 Task: Look for space in 'Aïn el Turk, Algeria from 4th June, 2023 to 15th June, 2023 for 2 adults in price range Rs.10000 to Rs.15000. Place can be entire place with 1  bedroom having 1 bed and 1 bathroom. Property type can be house, flat, hotel. Booking option can be shelf check-in. Required host language is .
Action: Mouse moved to (461, 89)
Screenshot: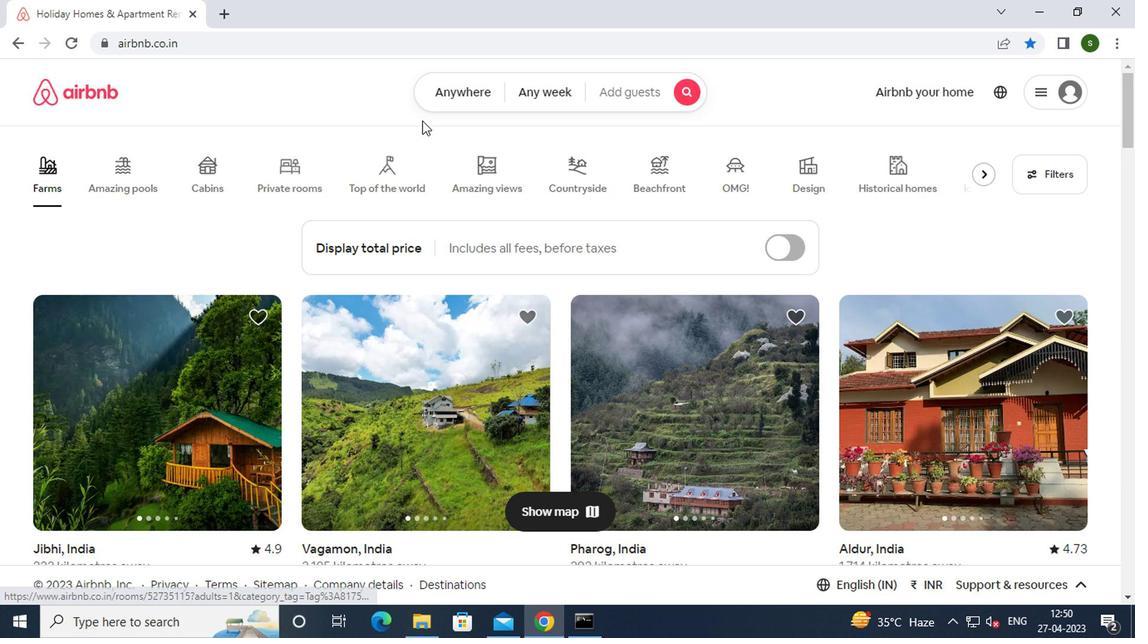 
Action: Mouse pressed left at (461, 89)
Screenshot: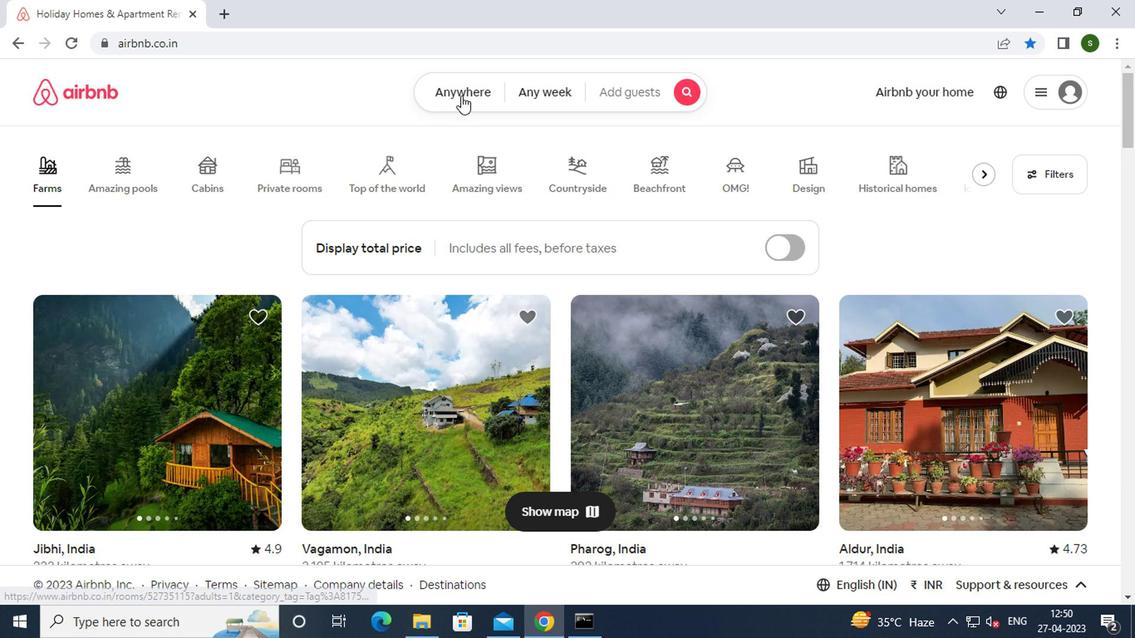 
Action: Mouse moved to (348, 167)
Screenshot: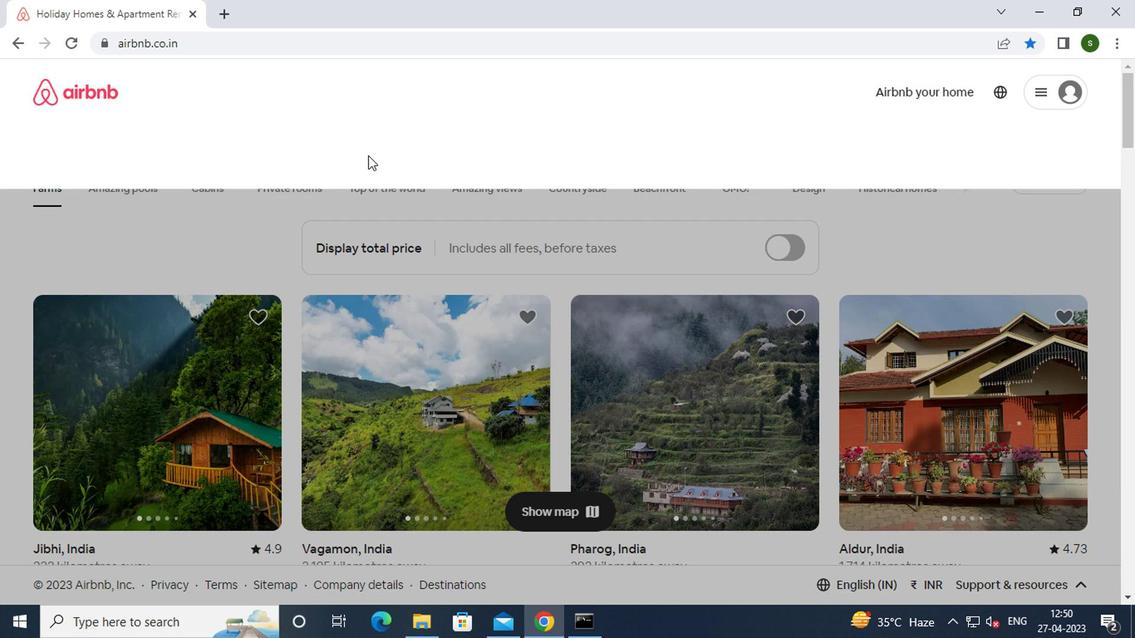 
Action: Mouse pressed left at (348, 167)
Screenshot: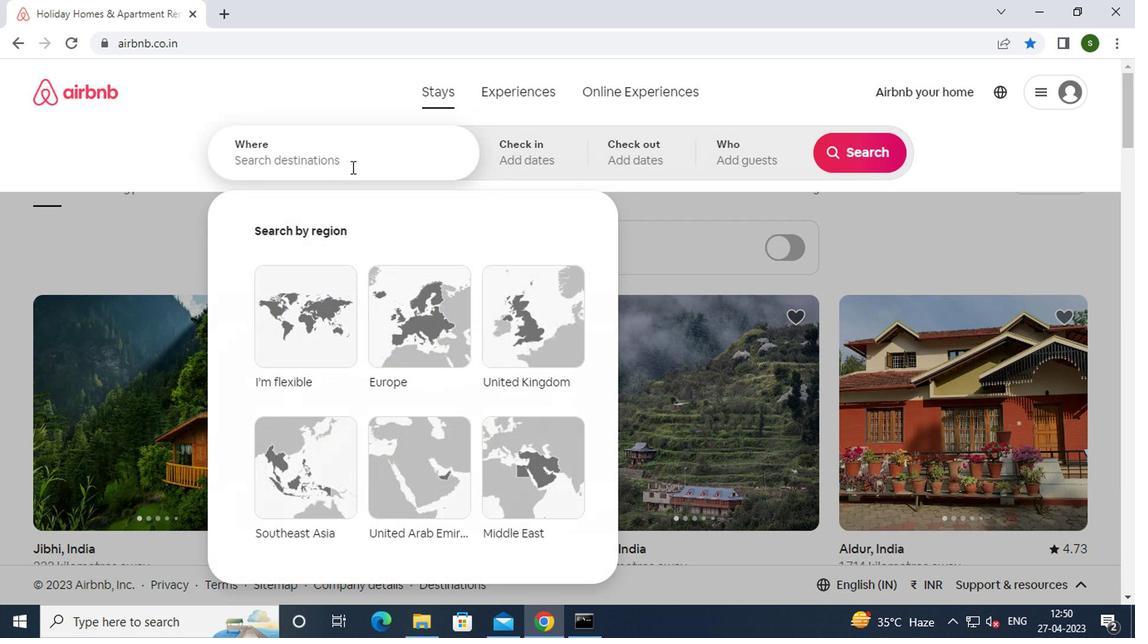 
Action: Key pressed <Key.caps_lock>a<Key.caps_lock>in<Key.space>el<Key.space><Key.caps_lock>t<Key.caps_lock>urk,<Key.space><Key.caps_lock>a<Key.caps_lock>lgeria<Key.enter>
Screenshot: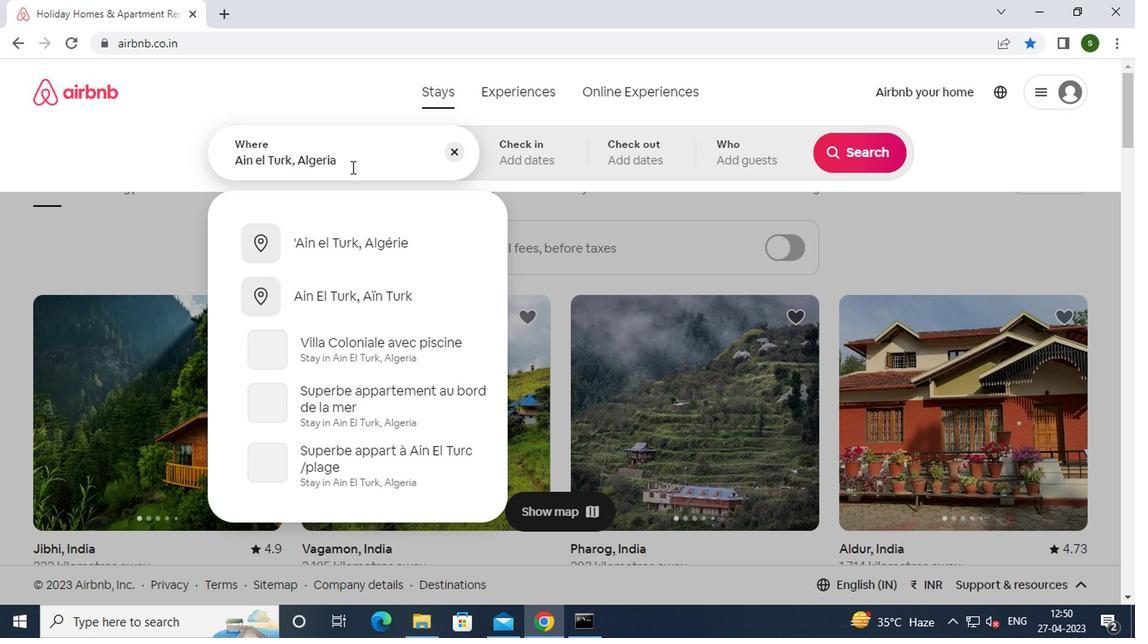 
Action: Mouse moved to (851, 281)
Screenshot: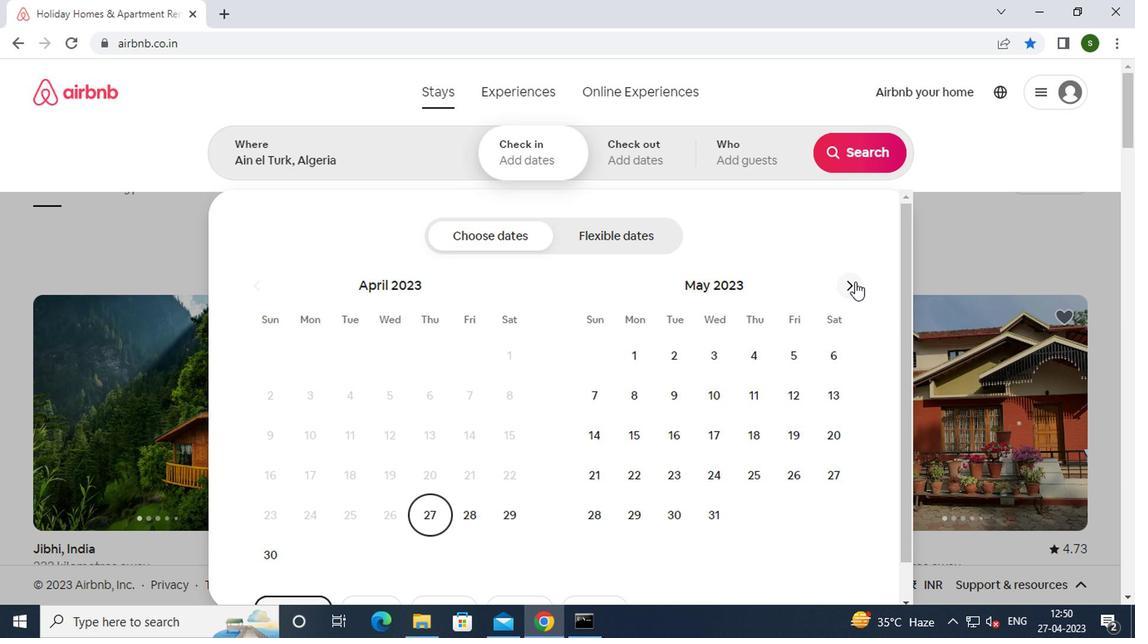 
Action: Mouse pressed left at (851, 281)
Screenshot: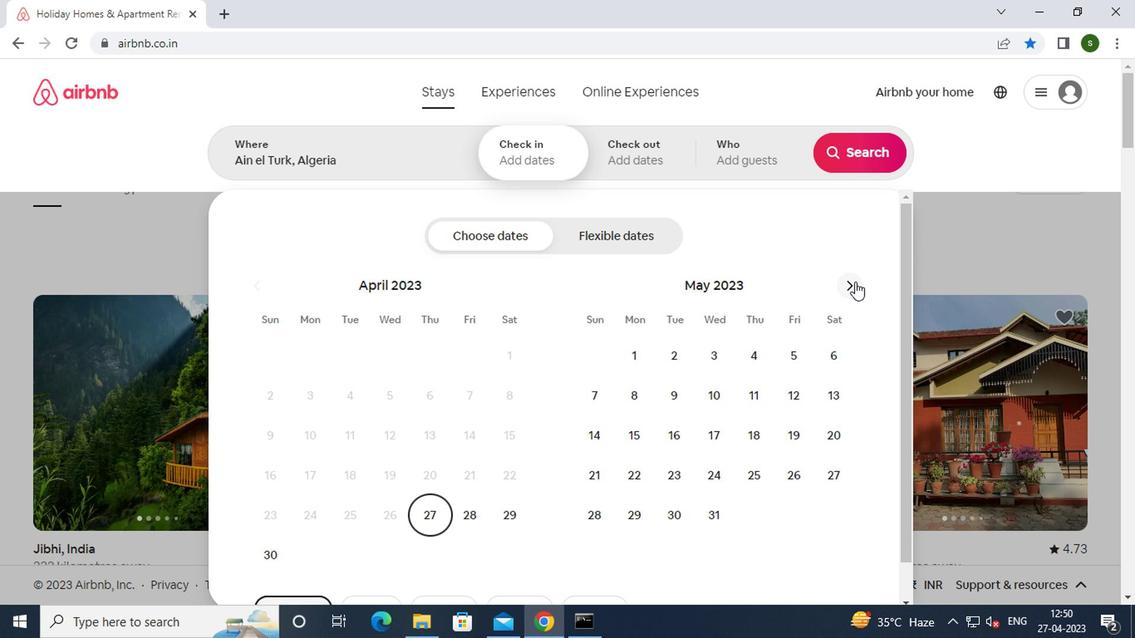 
Action: Mouse moved to (599, 390)
Screenshot: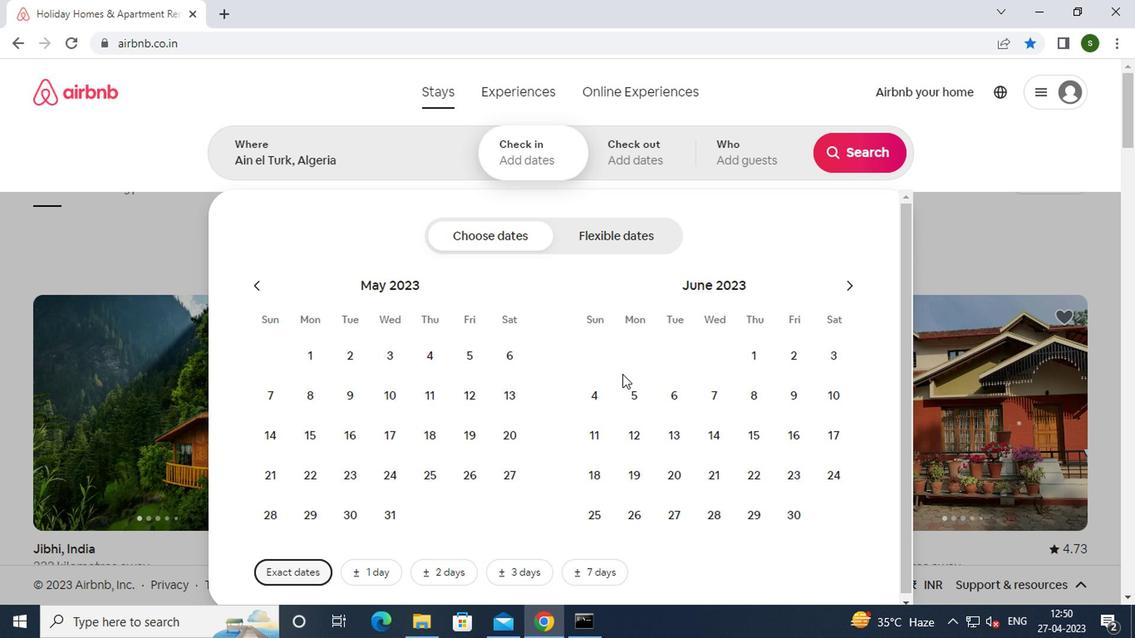 
Action: Mouse pressed left at (599, 390)
Screenshot: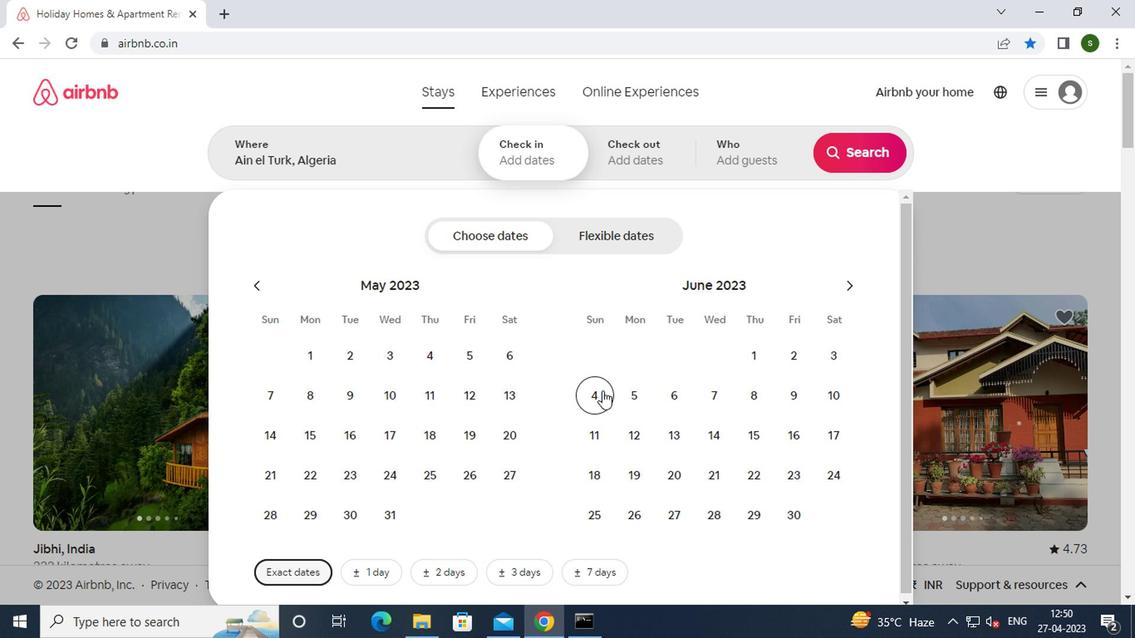 
Action: Mouse moved to (735, 436)
Screenshot: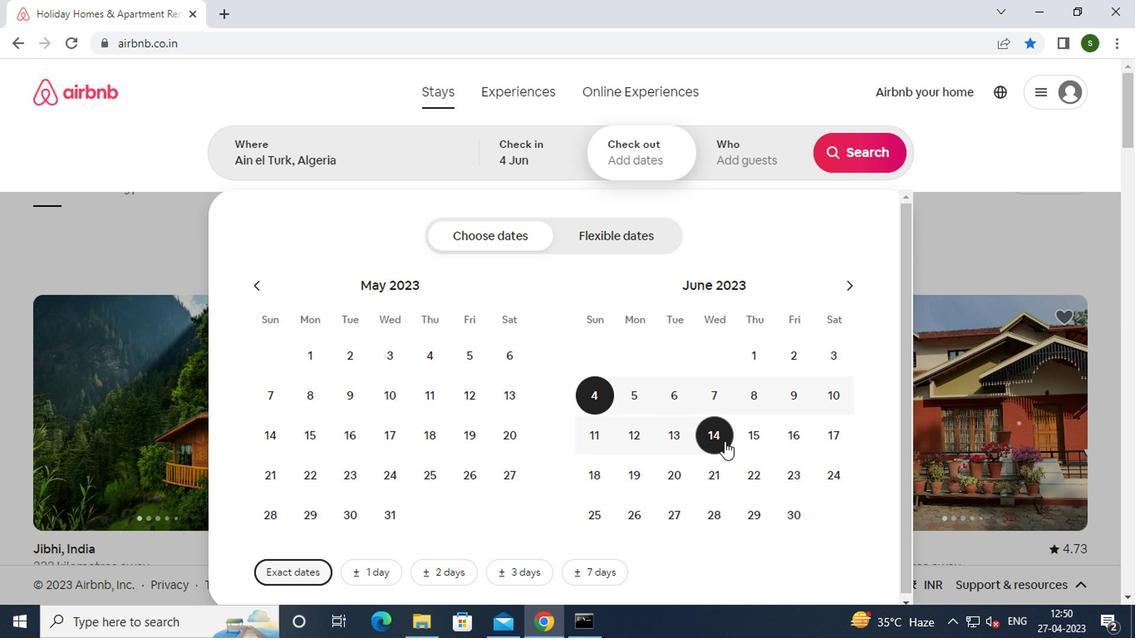 
Action: Mouse pressed left at (735, 436)
Screenshot: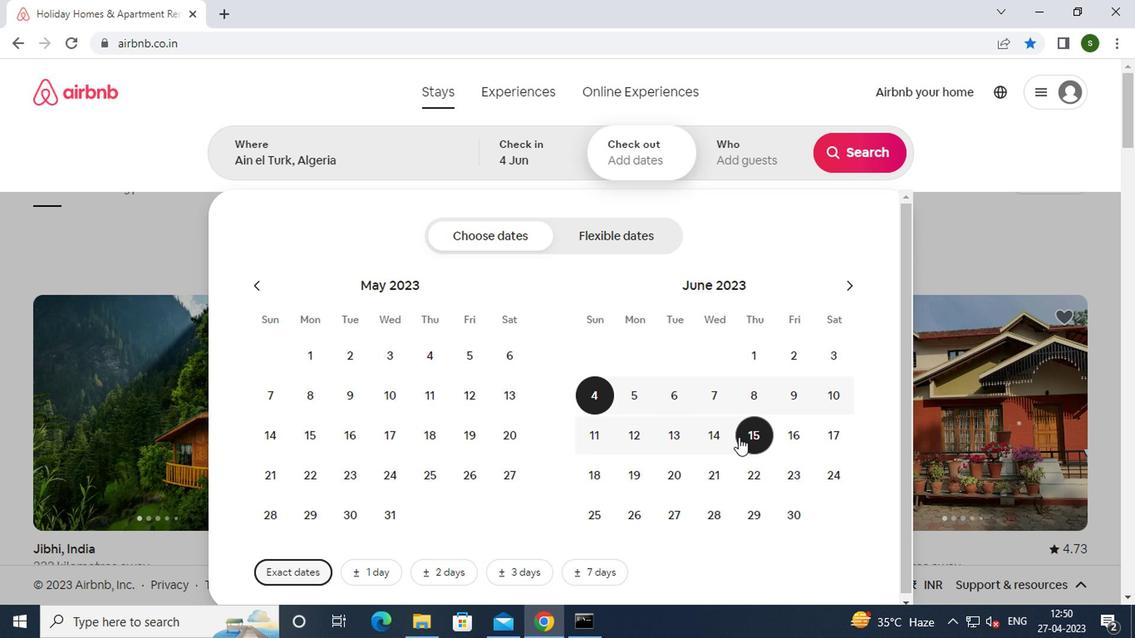 
Action: Mouse moved to (765, 157)
Screenshot: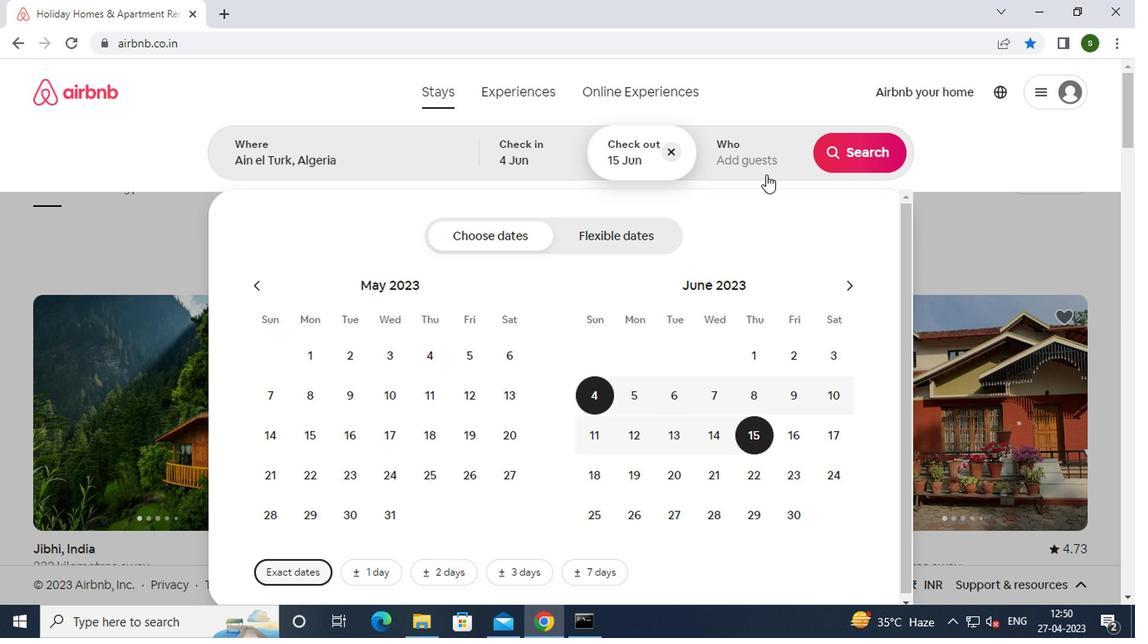 
Action: Mouse pressed left at (765, 157)
Screenshot: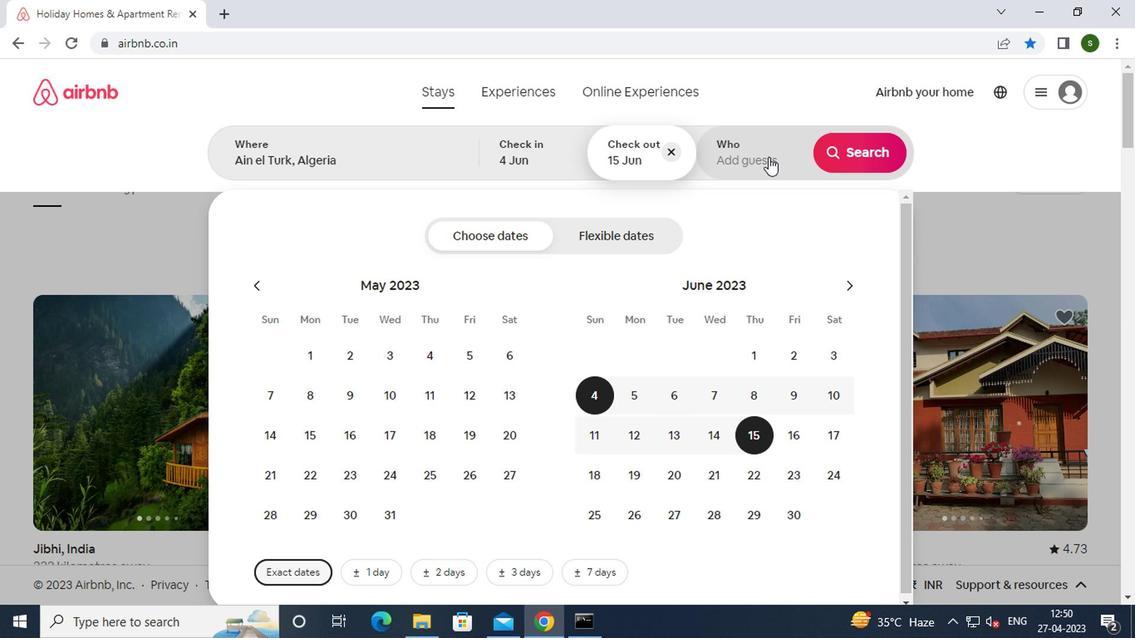 
Action: Mouse moved to (860, 239)
Screenshot: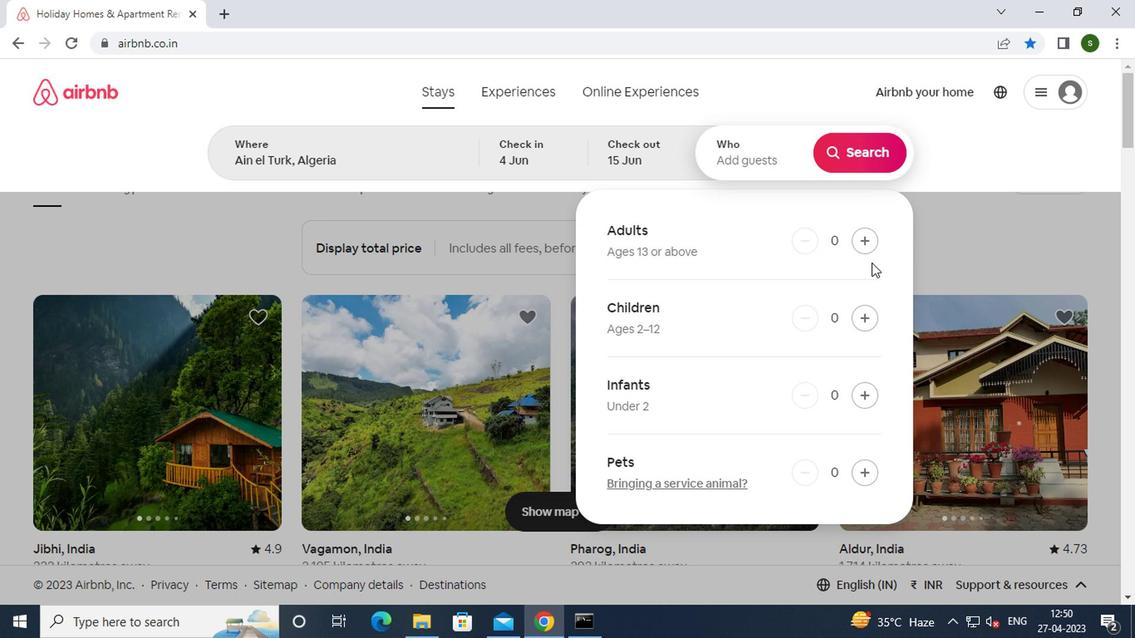 
Action: Mouse pressed left at (860, 239)
Screenshot: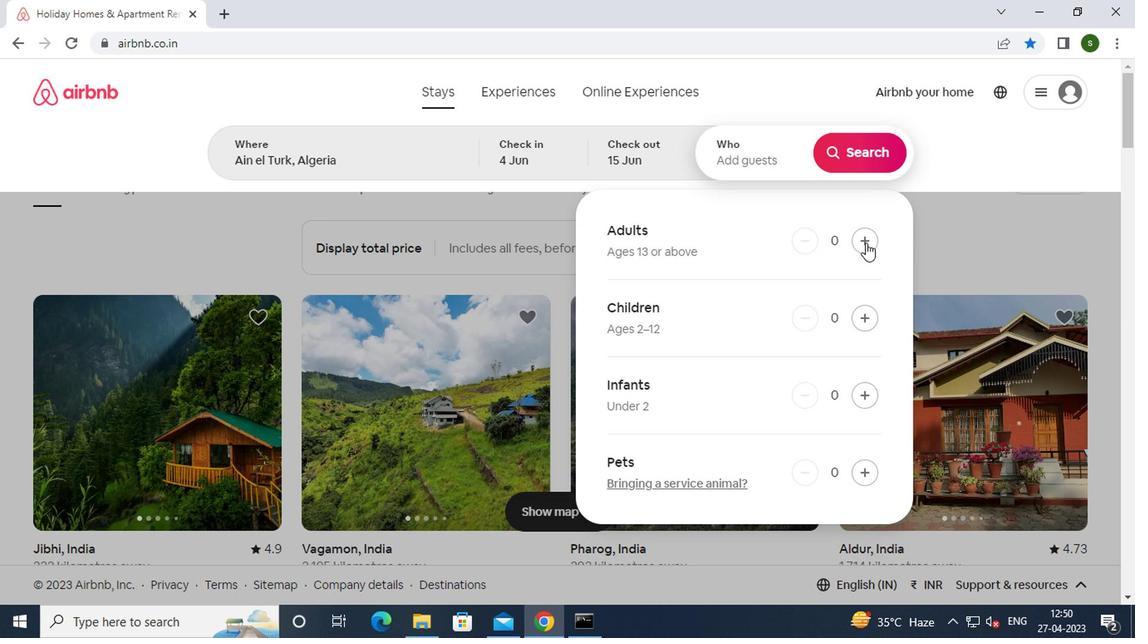 
Action: Mouse pressed left at (860, 239)
Screenshot: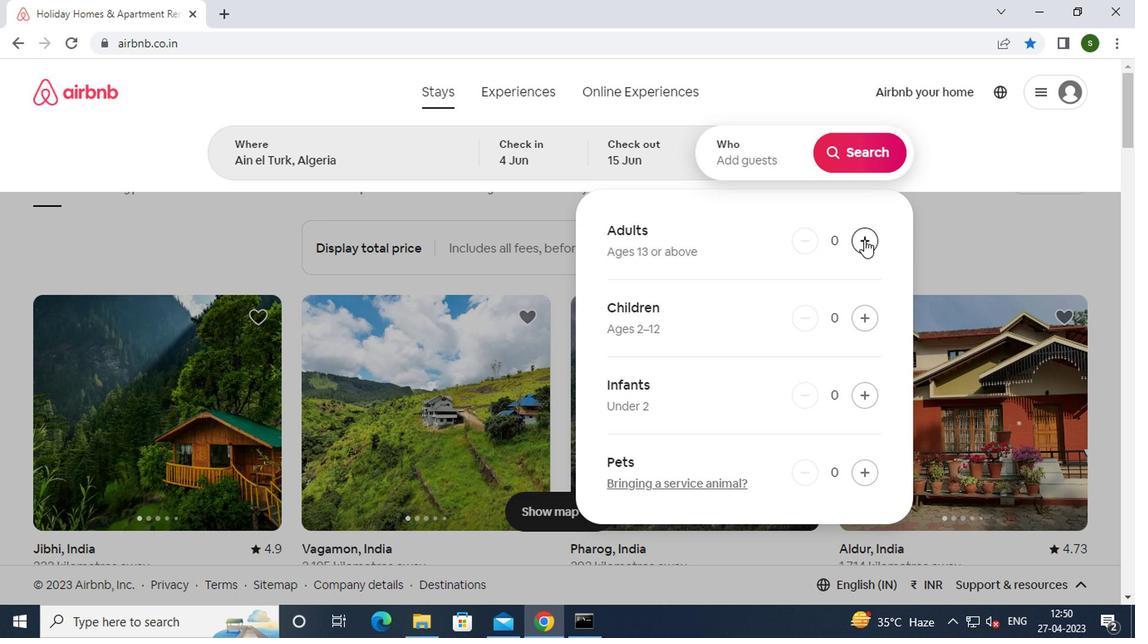 
Action: Mouse moved to (850, 157)
Screenshot: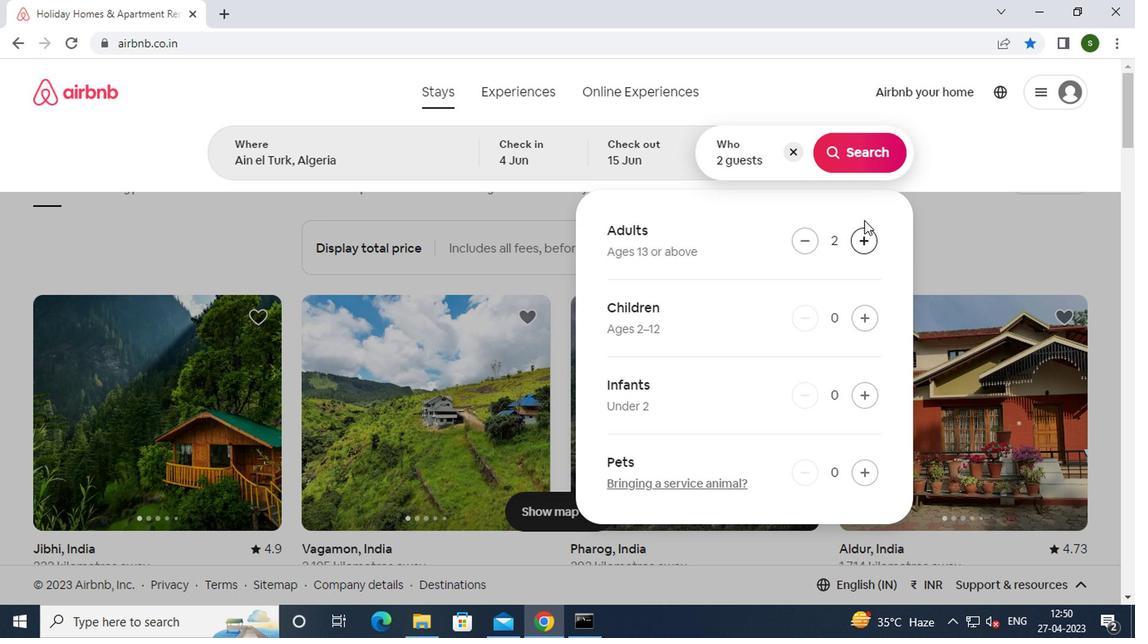 
Action: Mouse pressed left at (850, 157)
Screenshot: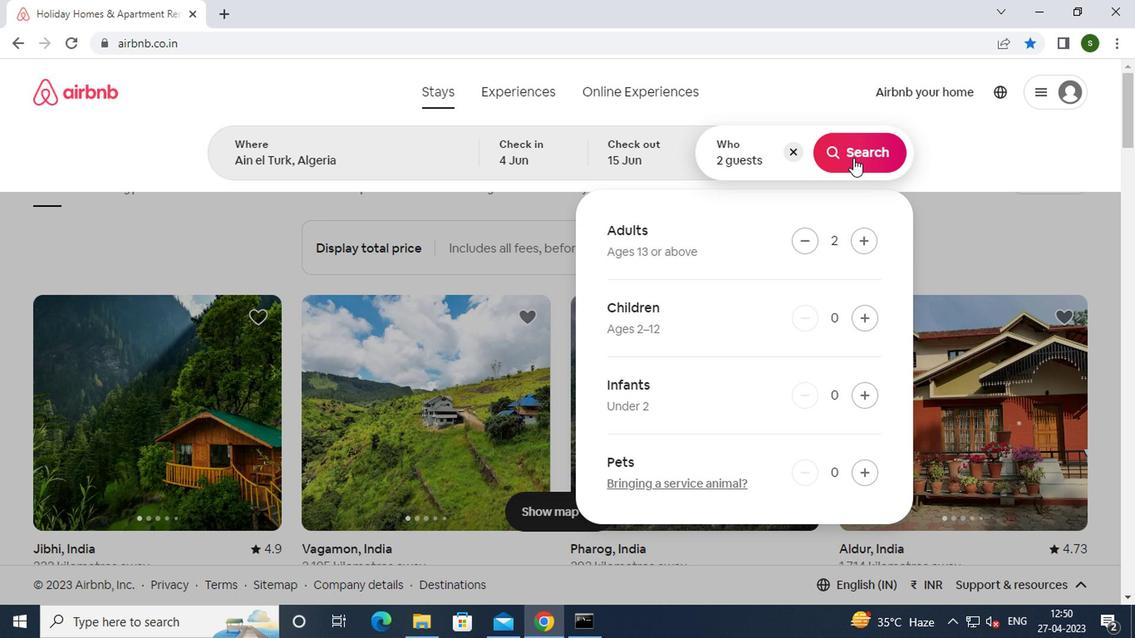 
Action: Mouse moved to (1038, 148)
Screenshot: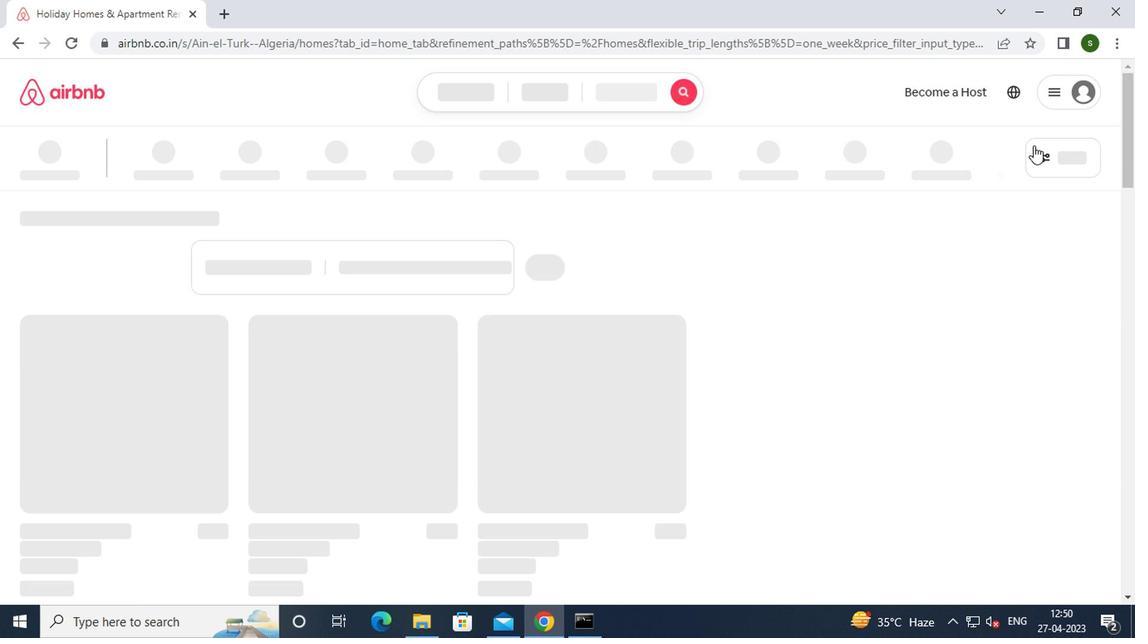 
Action: Mouse pressed left at (1038, 148)
Screenshot: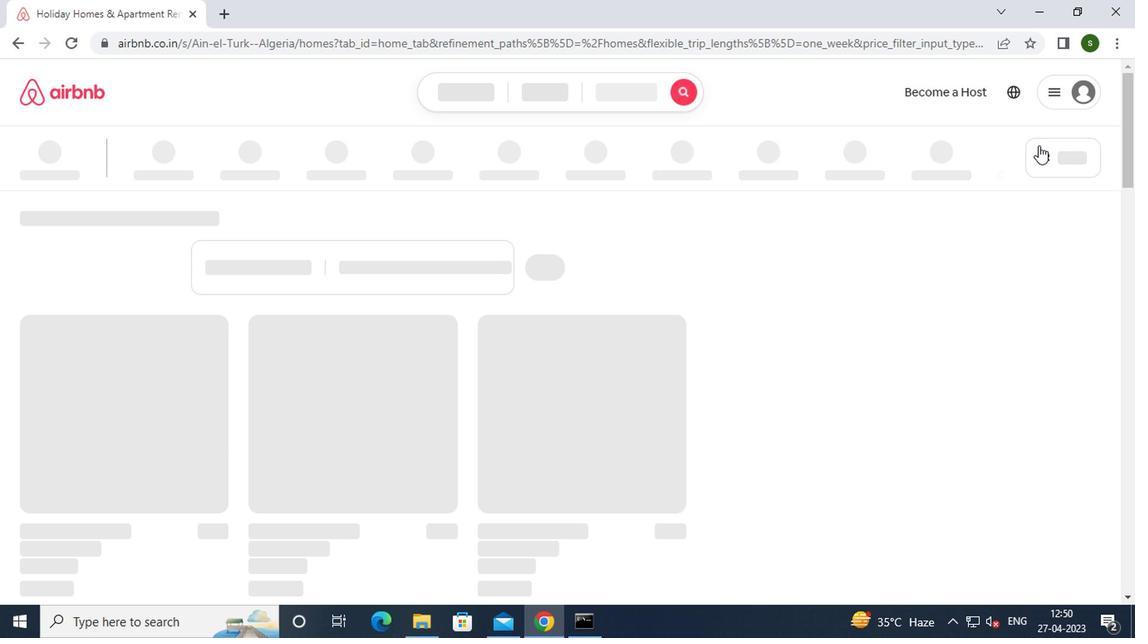 
Action: Mouse moved to (1053, 153)
Screenshot: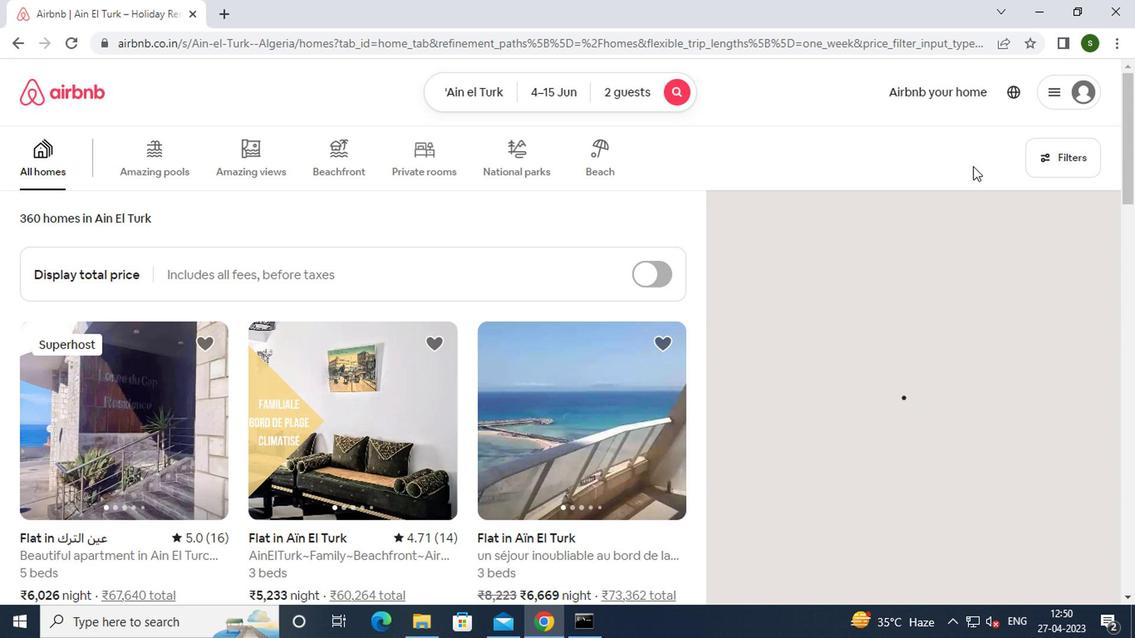 
Action: Mouse pressed left at (1053, 153)
Screenshot: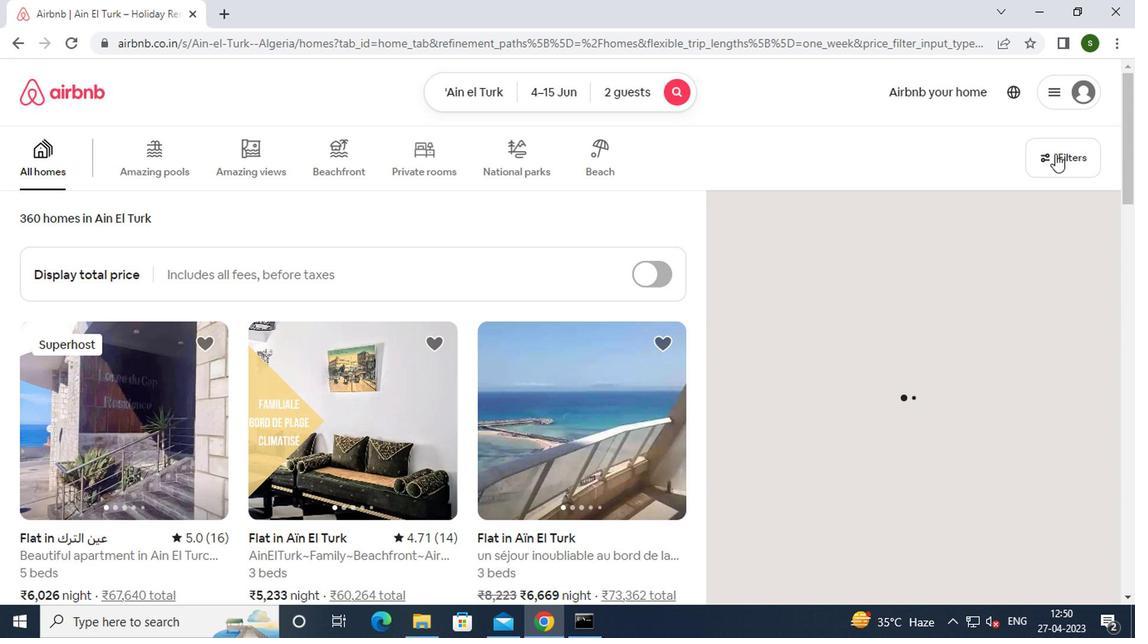 
Action: Mouse moved to (440, 355)
Screenshot: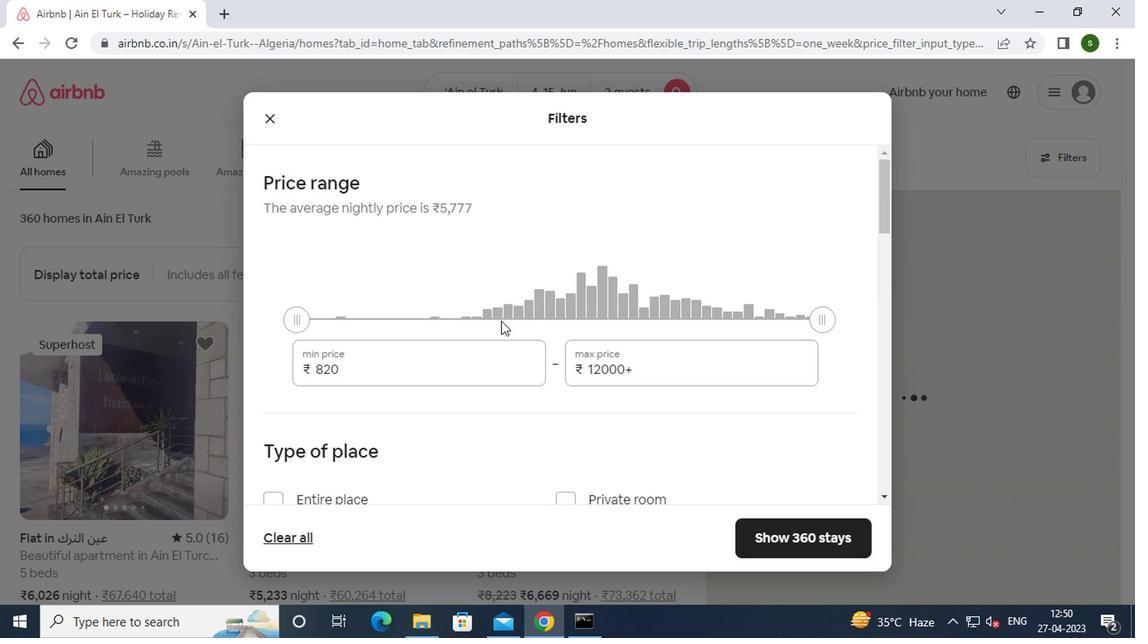
Action: Mouse pressed left at (440, 355)
Screenshot: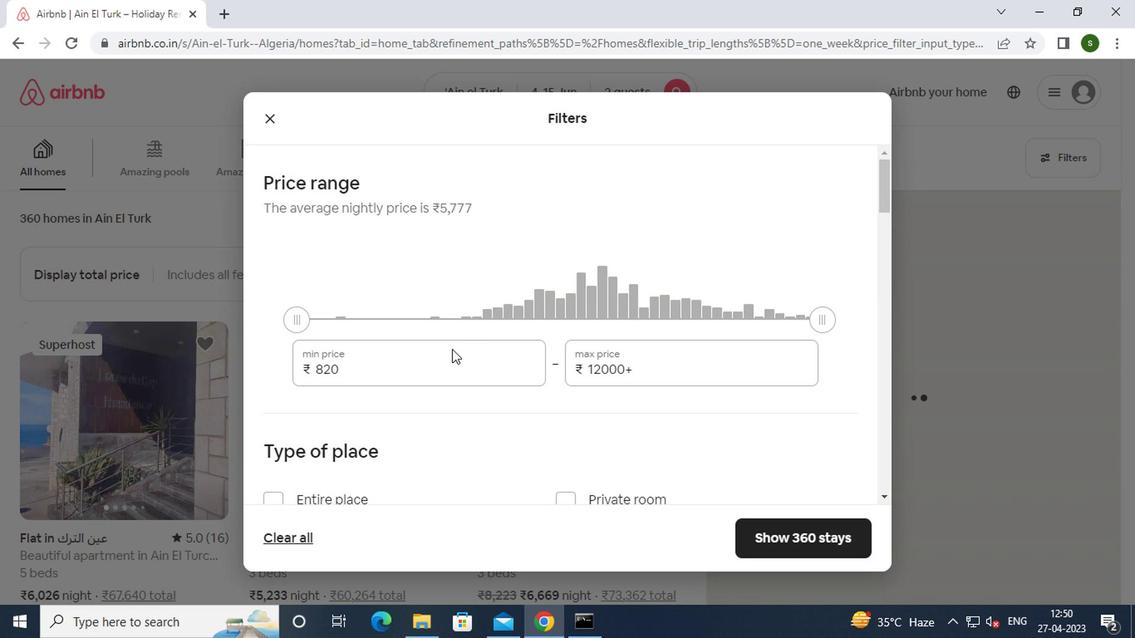 
Action: Key pressed <Key.backspace><Key.backspace><Key.backspace><Key.backspace>10000
Screenshot: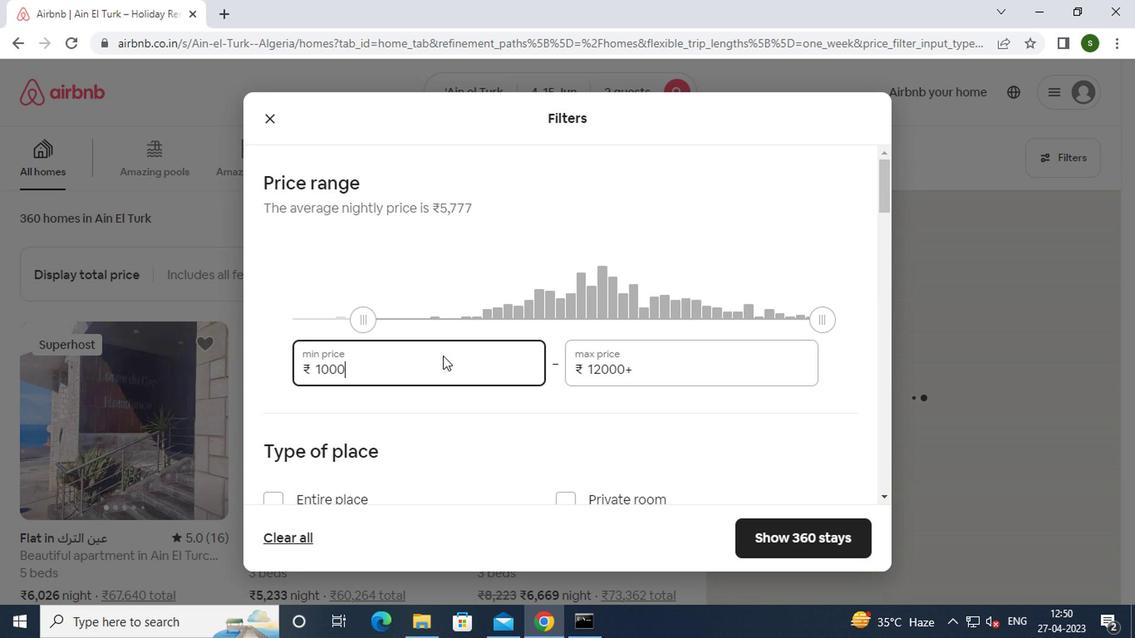 
Action: Mouse moved to (621, 365)
Screenshot: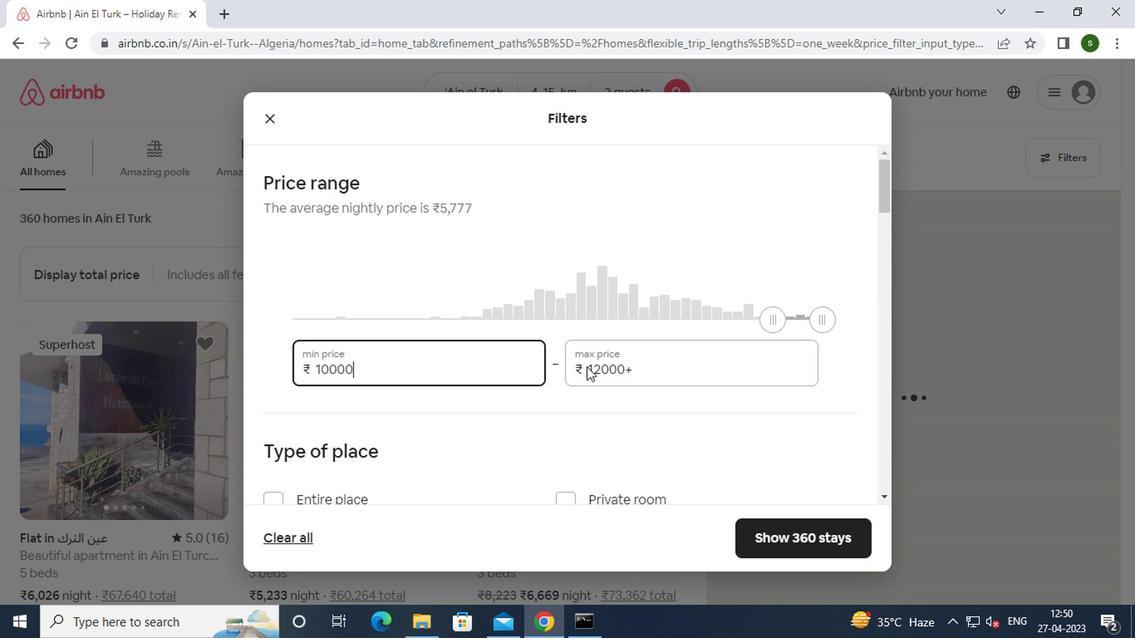 
Action: Mouse pressed left at (621, 365)
Screenshot: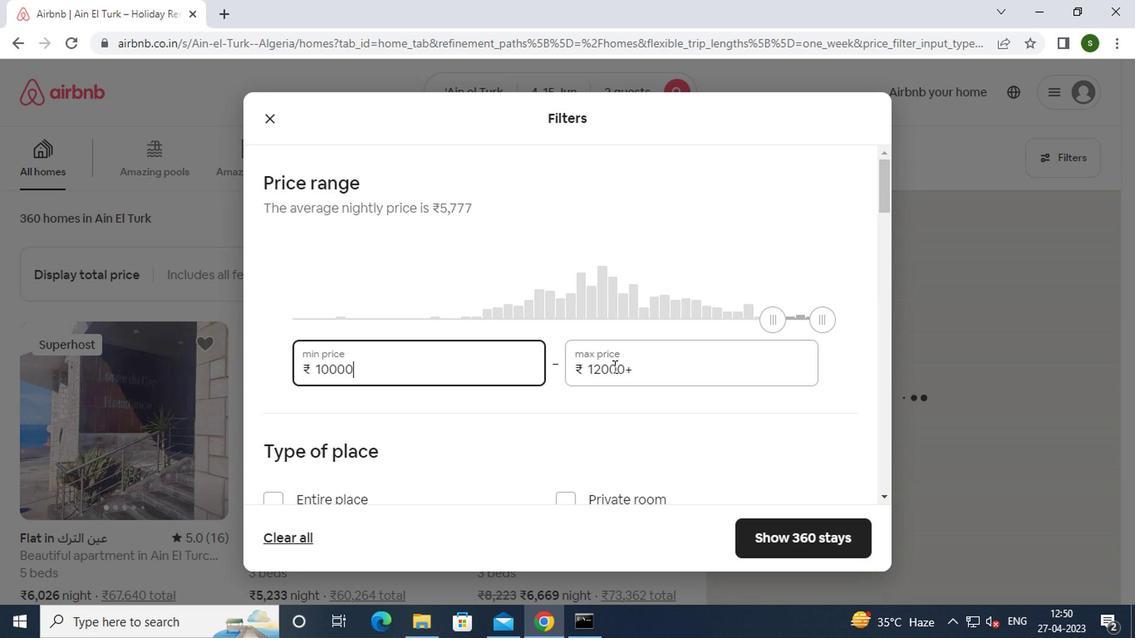 
Action: Mouse moved to (661, 367)
Screenshot: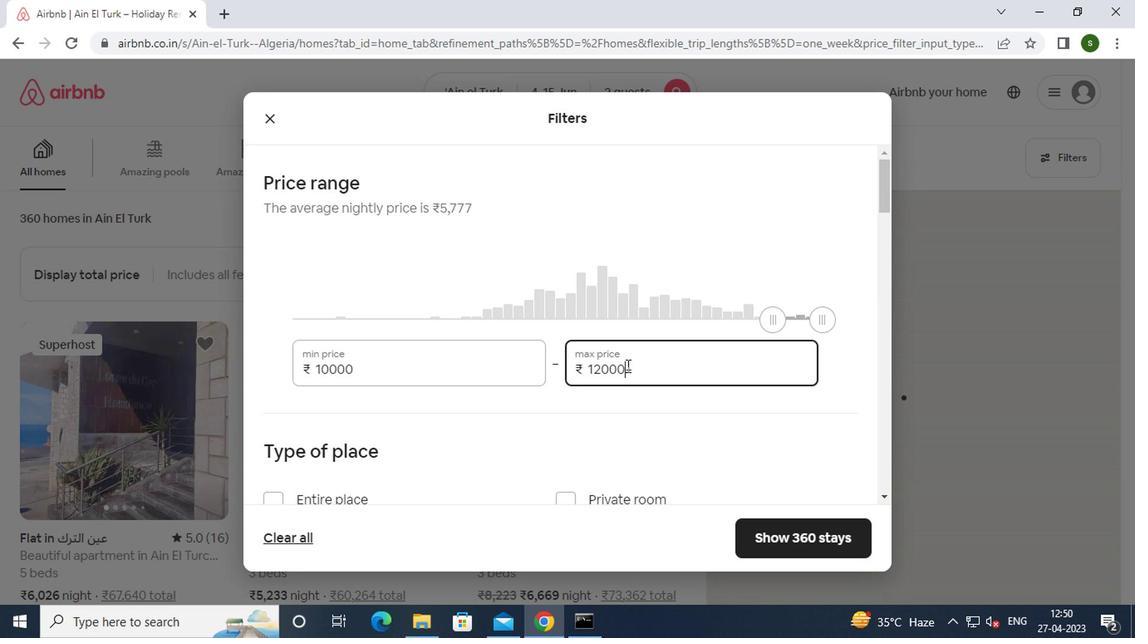 
Action: Mouse pressed left at (661, 367)
Screenshot: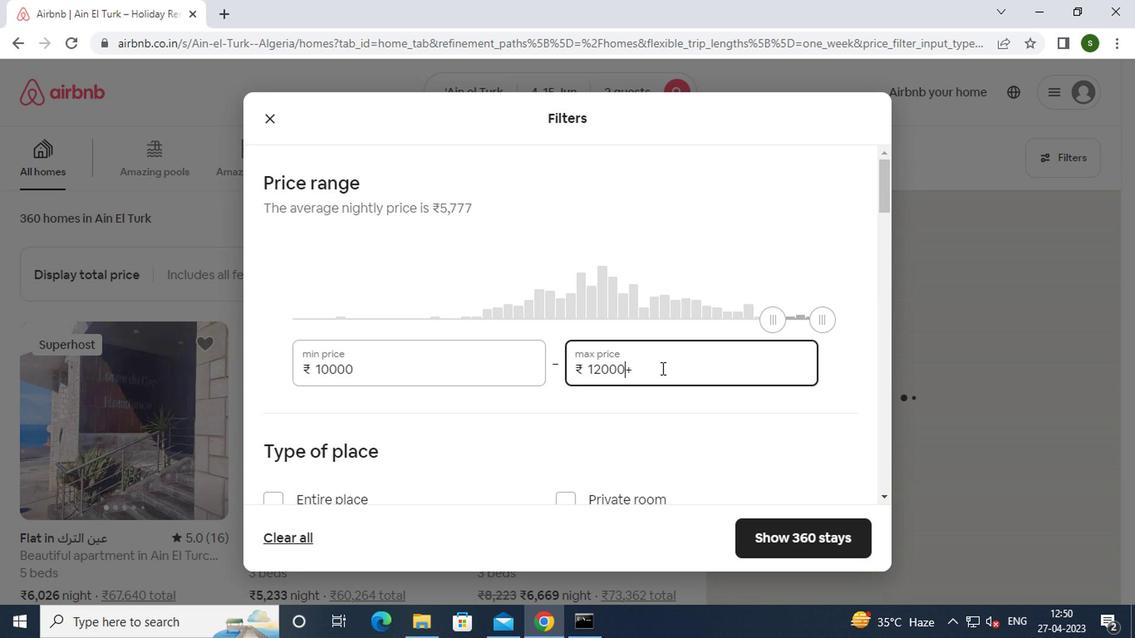 
Action: Key pressed <Key.backspace><Key.backspace><Key.backspace><Key.backspace><Key.backspace><Key.backspace><Key.backspace><Key.backspace><Key.backspace><Key.backspace><Key.backspace>15000
Screenshot: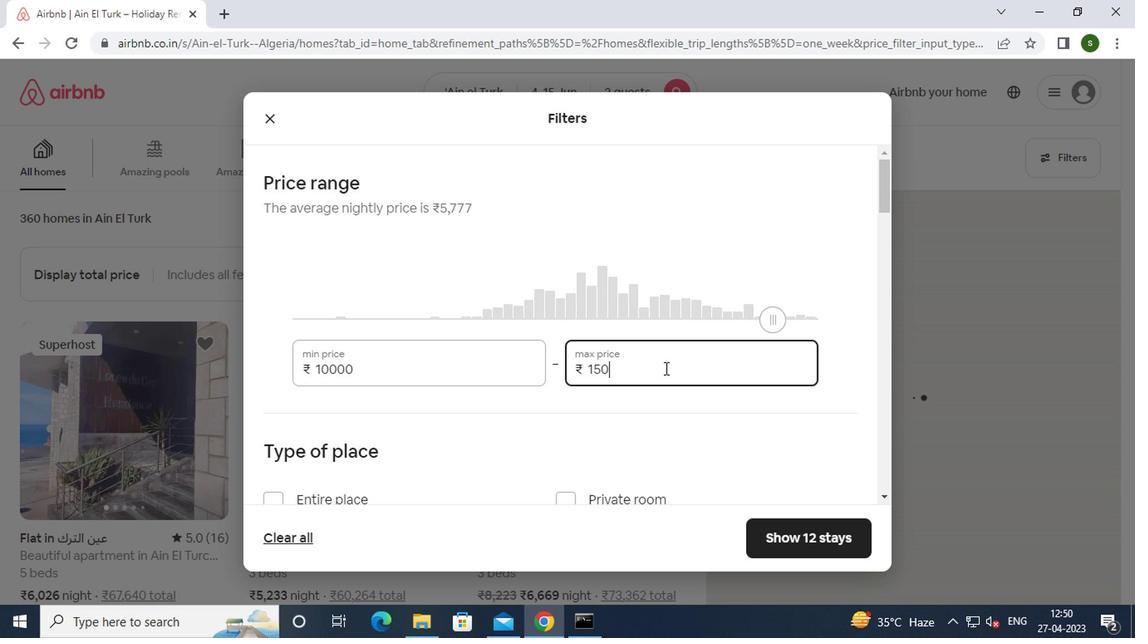 
Action: Mouse moved to (496, 326)
Screenshot: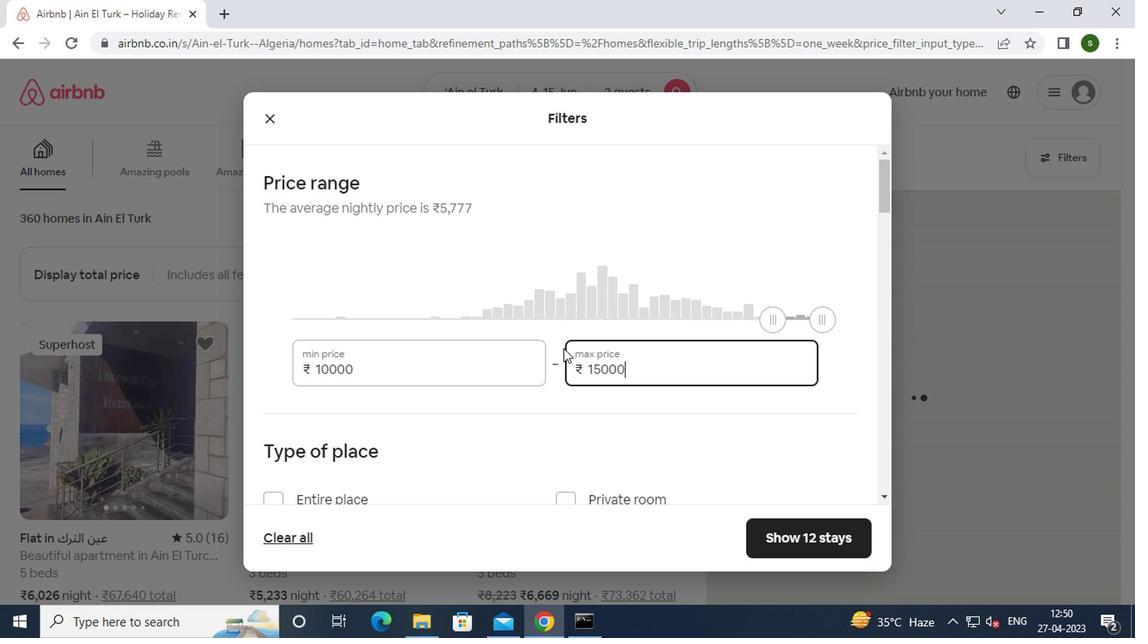 
Action: Mouse scrolled (496, 325) with delta (0, 0)
Screenshot: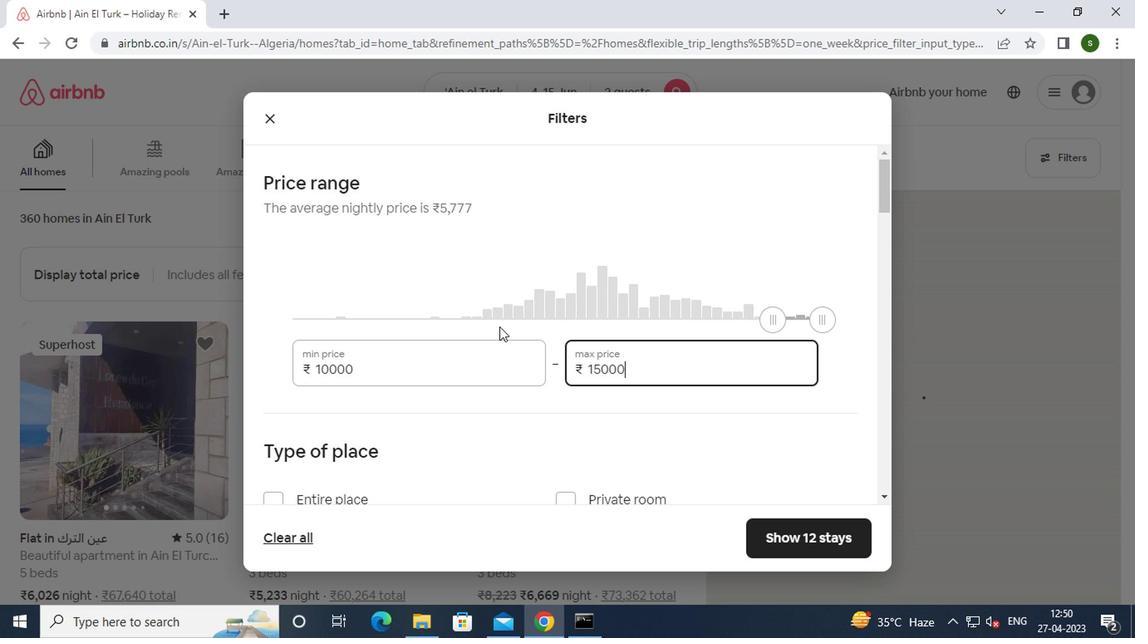 
Action: Mouse moved to (494, 326)
Screenshot: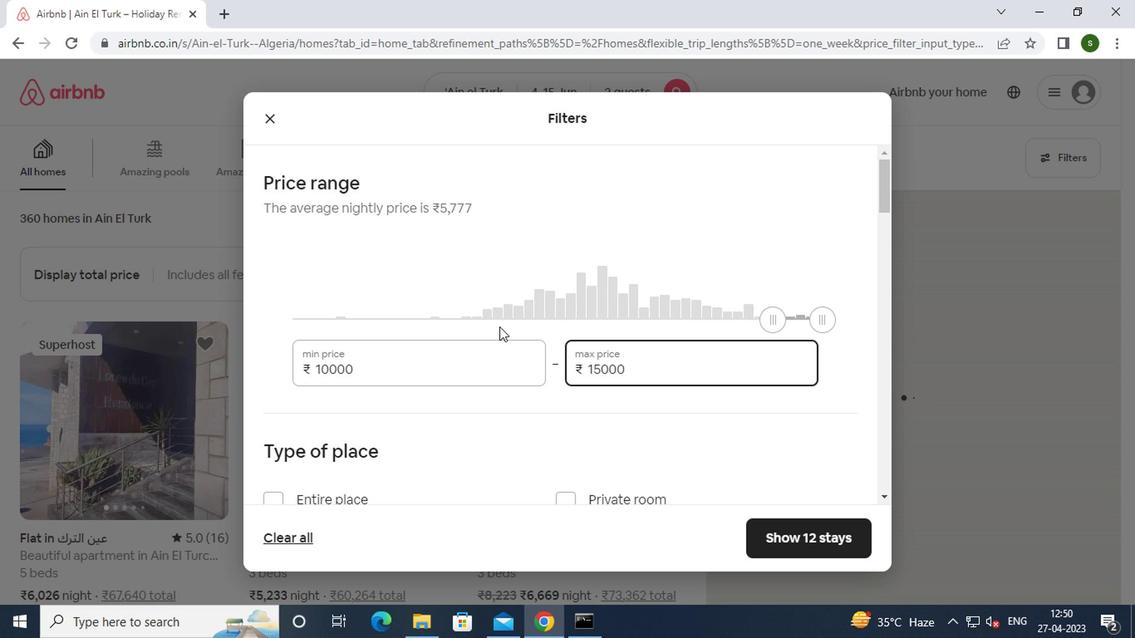 
Action: Mouse scrolled (494, 325) with delta (0, 0)
Screenshot: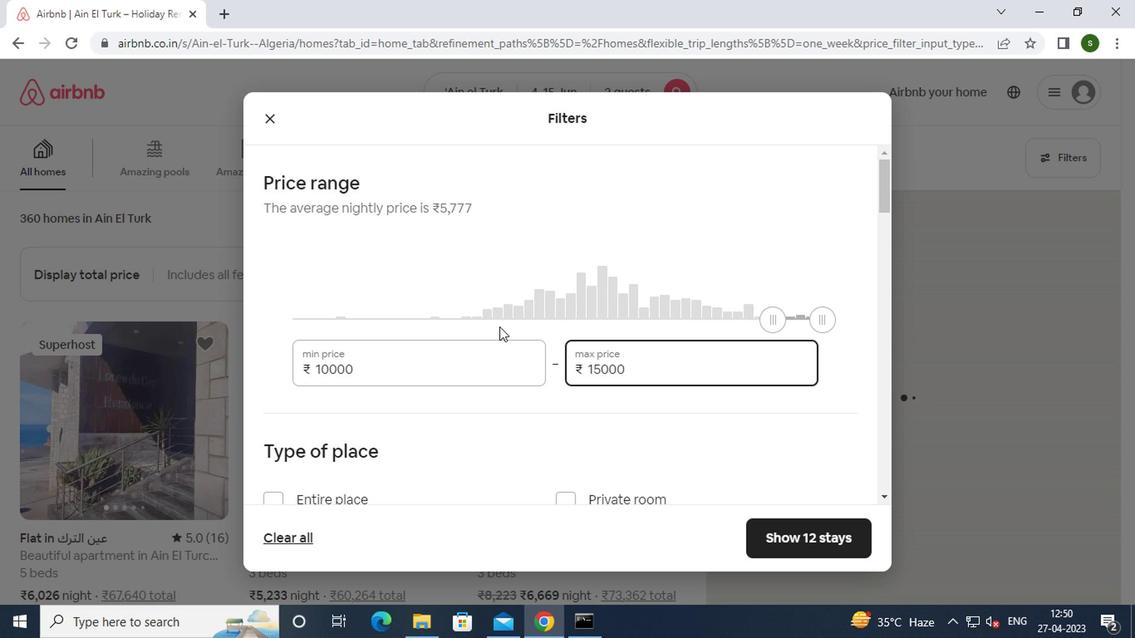 
Action: Mouse scrolled (494, 325) with delta (0, 0)
Screenshot: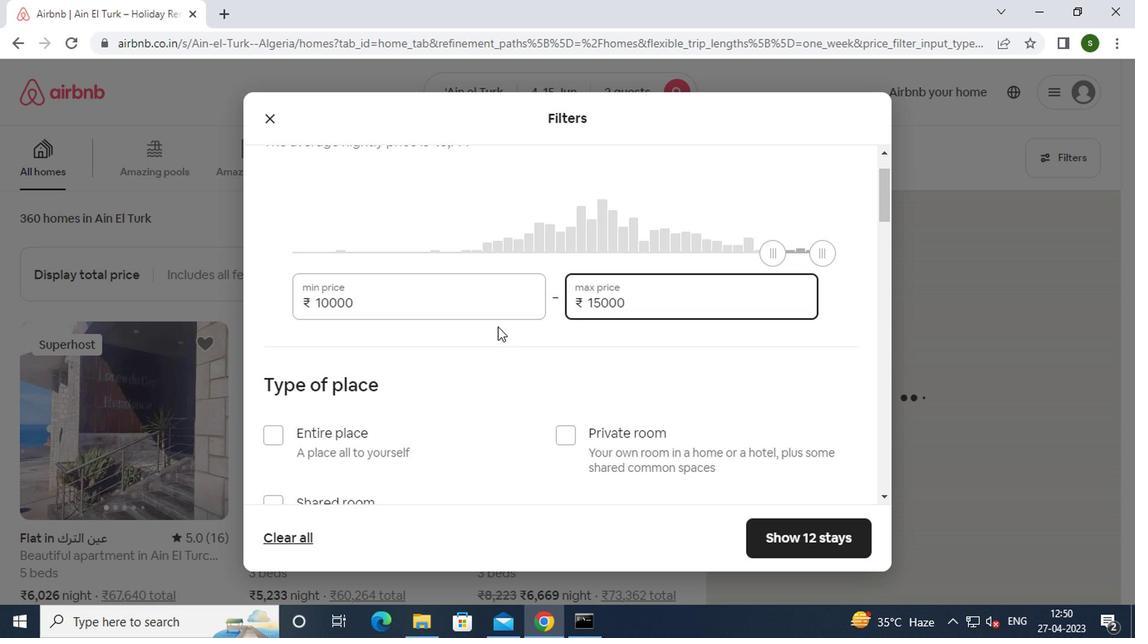 
Action: Mouse moved to (362, 264)
Screenshot: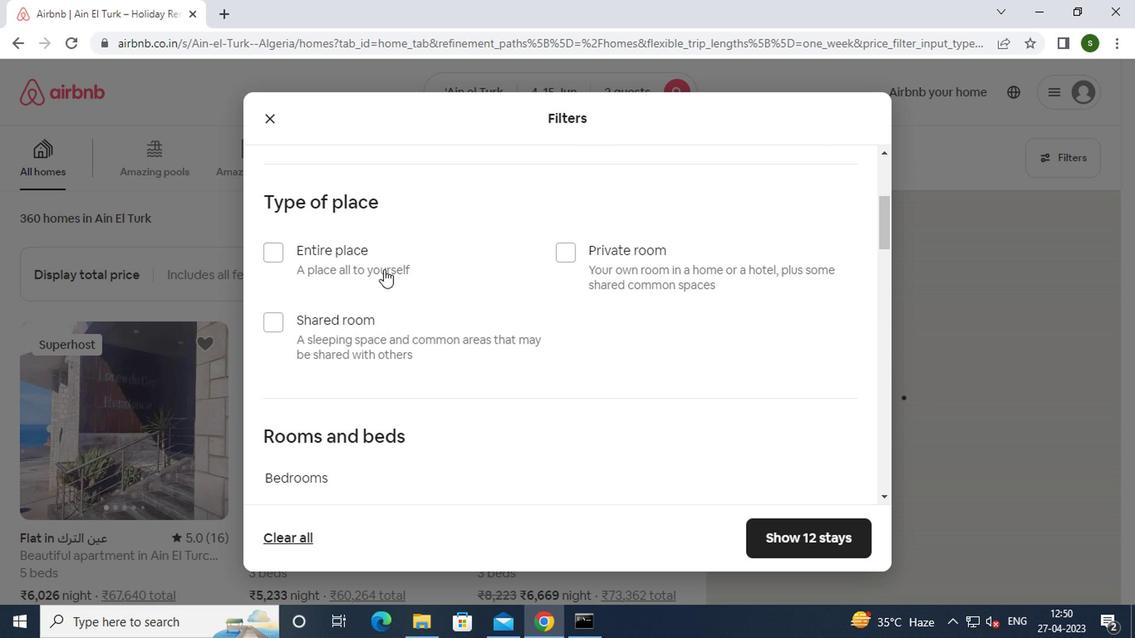 
Action: Mouse pressed left at (362, 264)
Screenshot: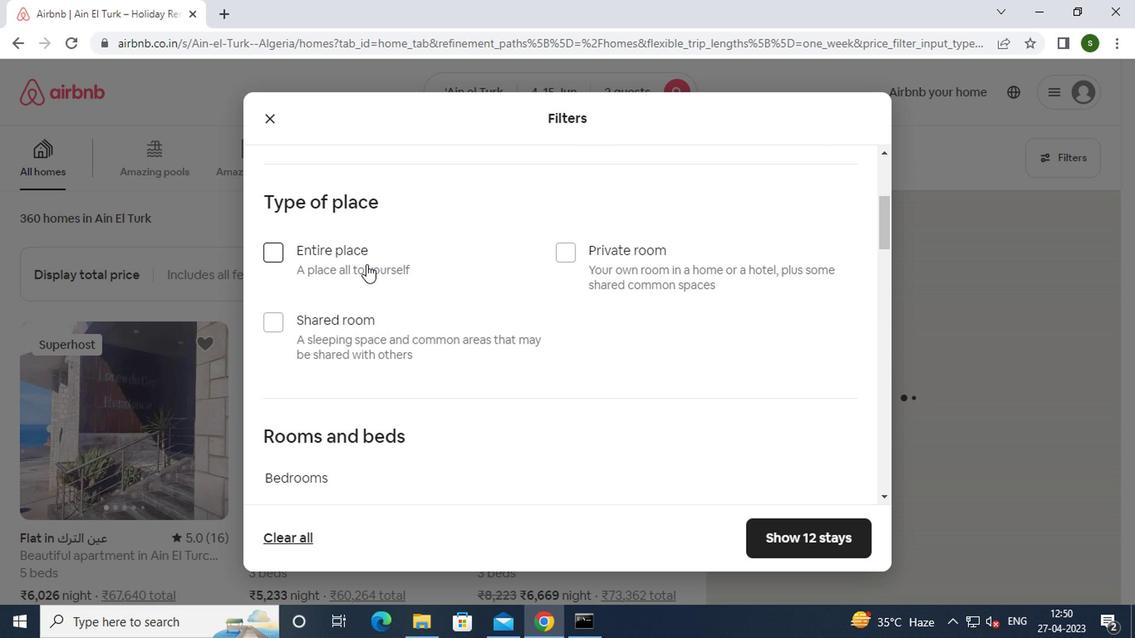 
Action: Mouse moved to (427, 287)
Screenshot: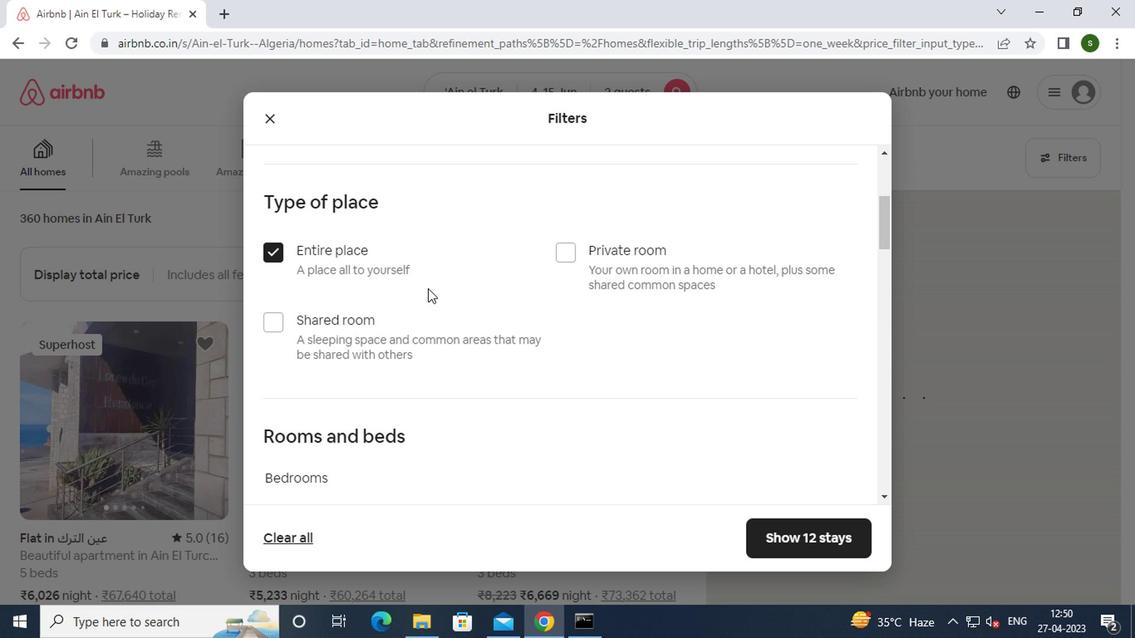 
Action: Mouse scrolled (427, 286) with delta (0, -1)
Screenshot: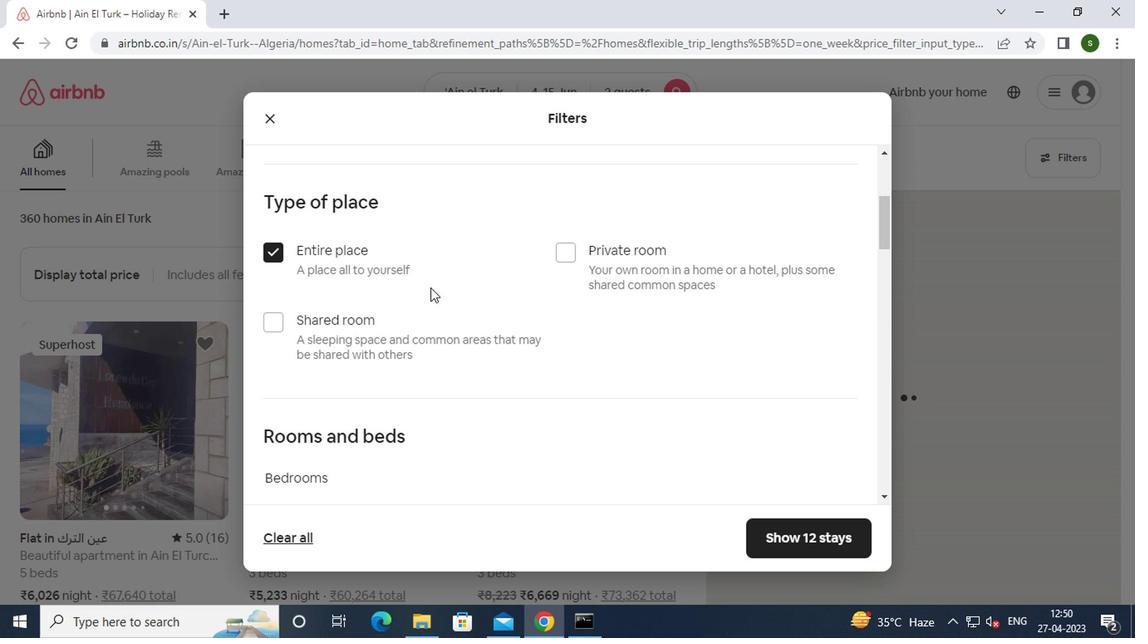 
Action: Mouse scrolled (427, 286) with delta (0, -1)
Screenshot: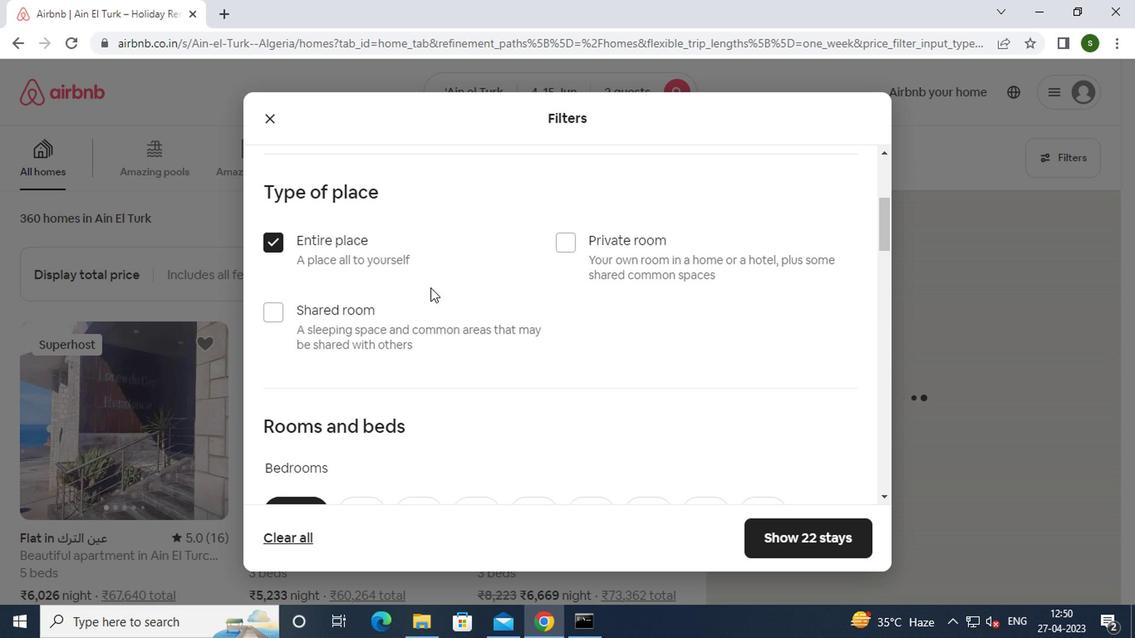 
Action: Mouse scrolled (427, 286) with delta (0, -1)
Screenshot: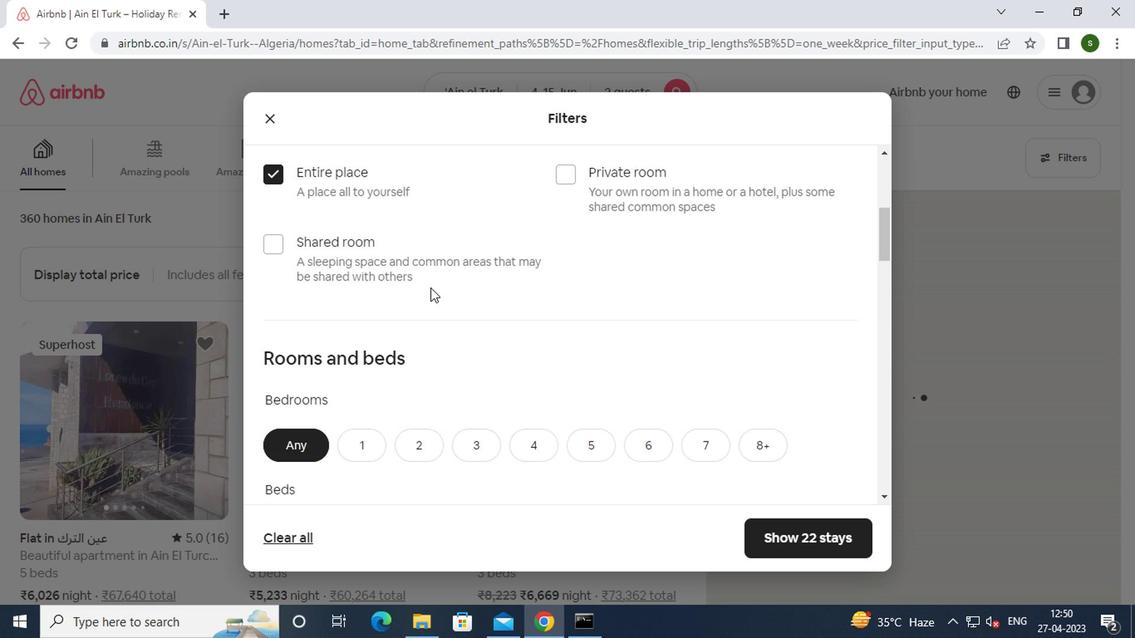 
Action: Mouse moved to (347, 267)
Screenshot: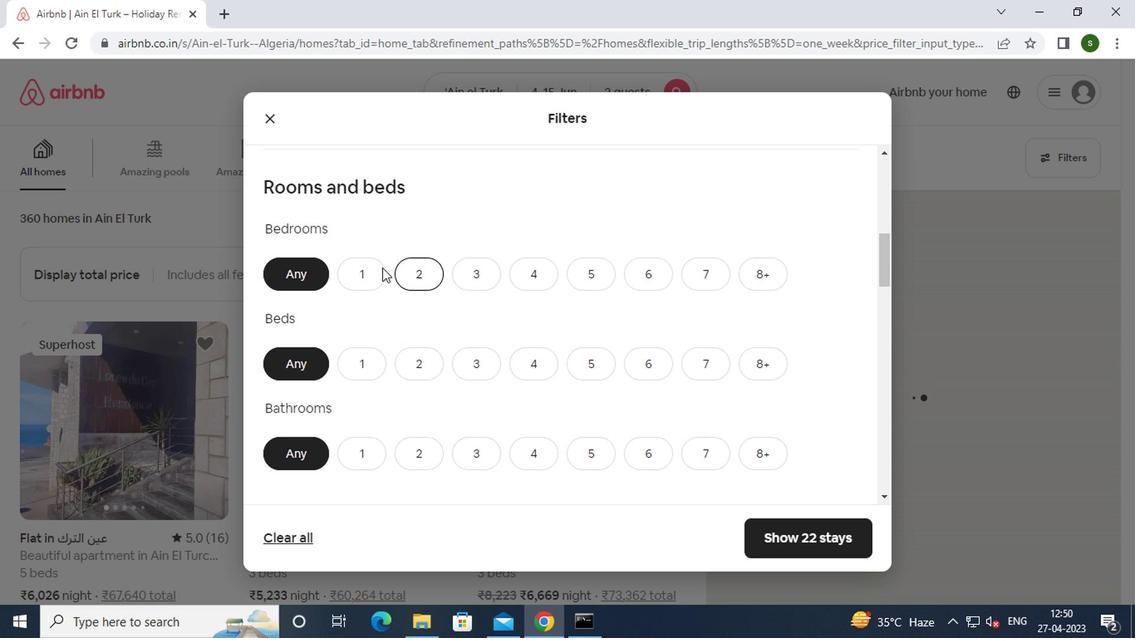 
Action: Mouse pressed left at (347, 267)
Screenshot: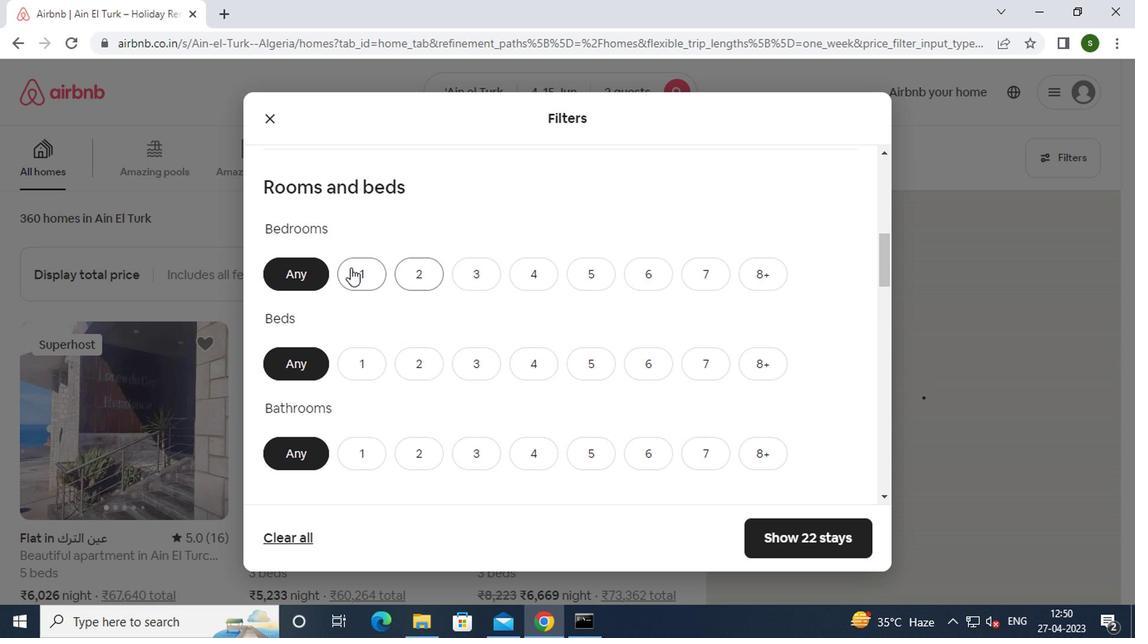 
Action: Mouse moved to (358, 352)
Screenshot: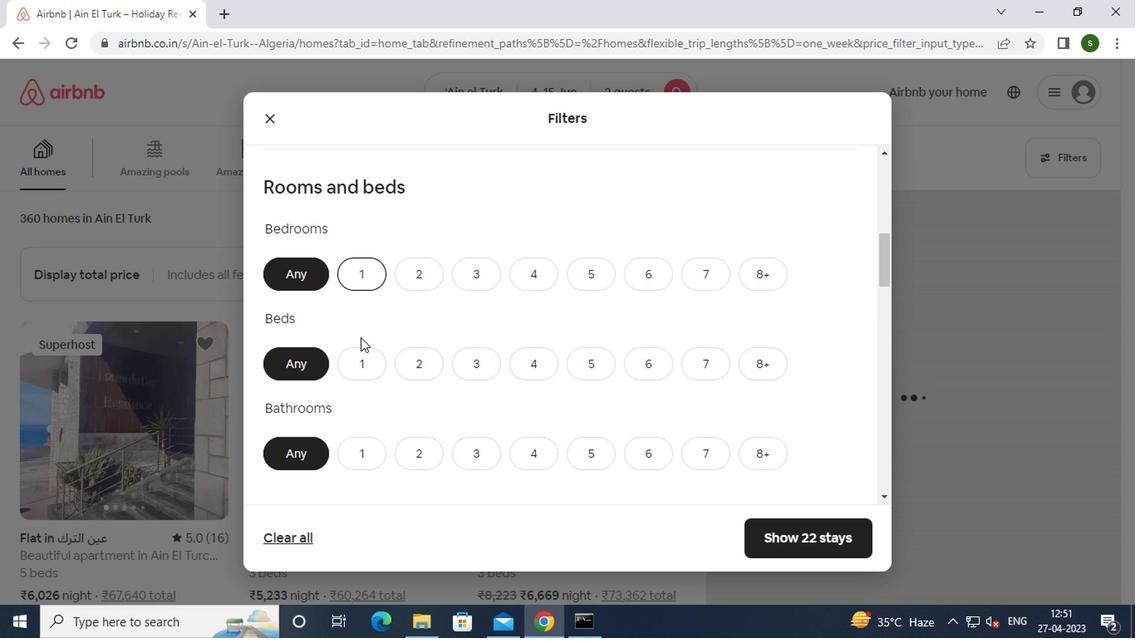 
Action: Mouse pressed left at (358, 352)
Screenshot: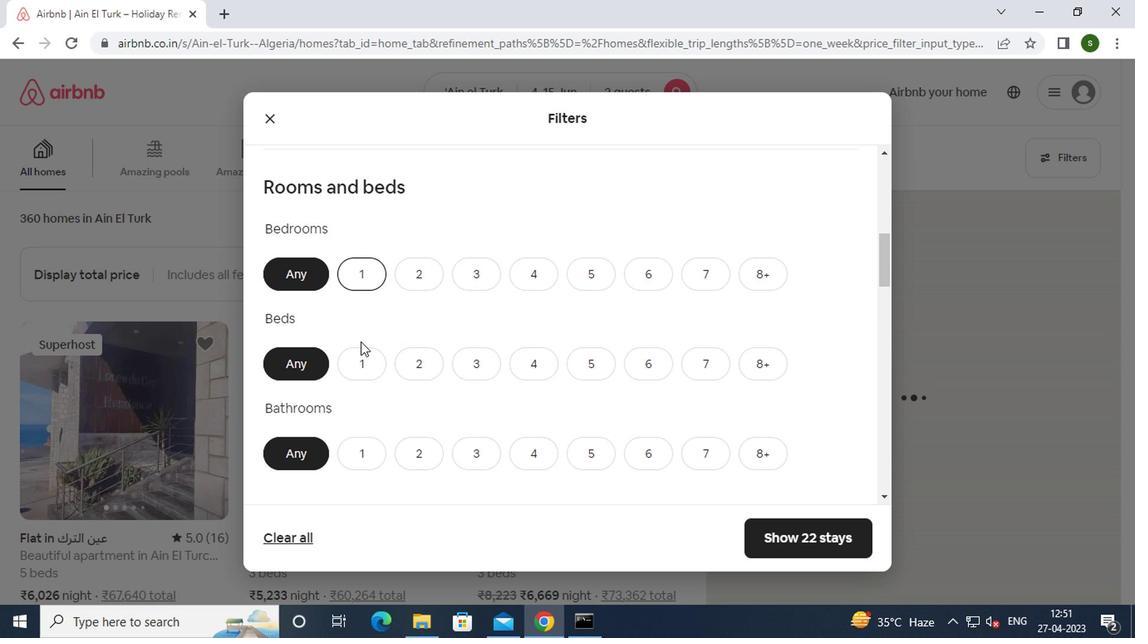 
Action: Mouse moved to (361, 442)
Screenshot: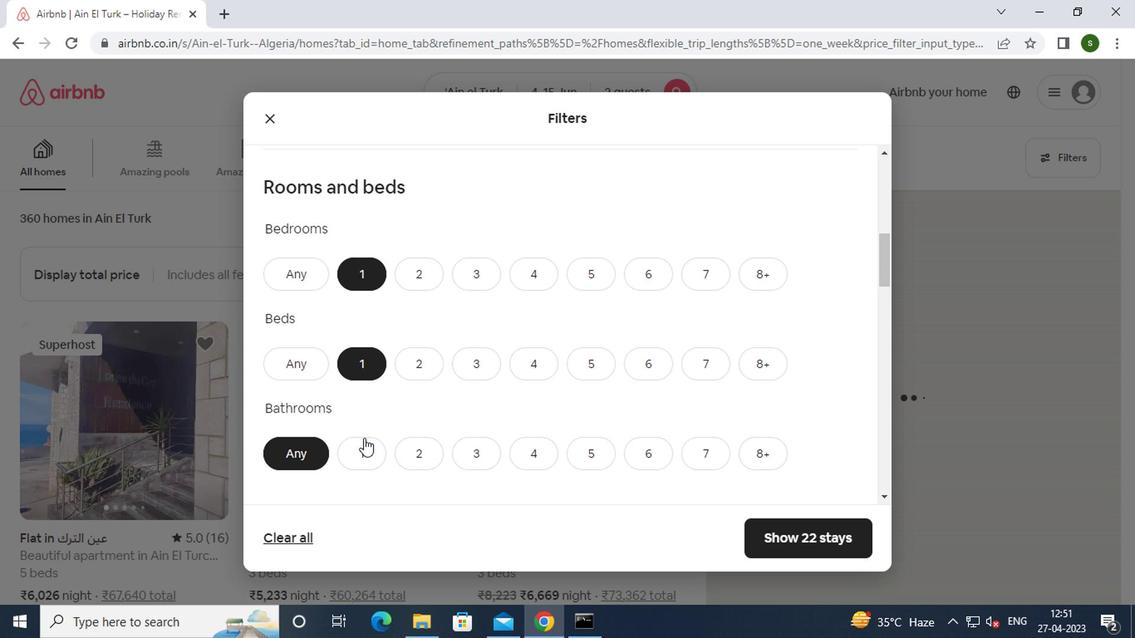 
Action: Mouse pressed left at (361, 442)
Screenshot: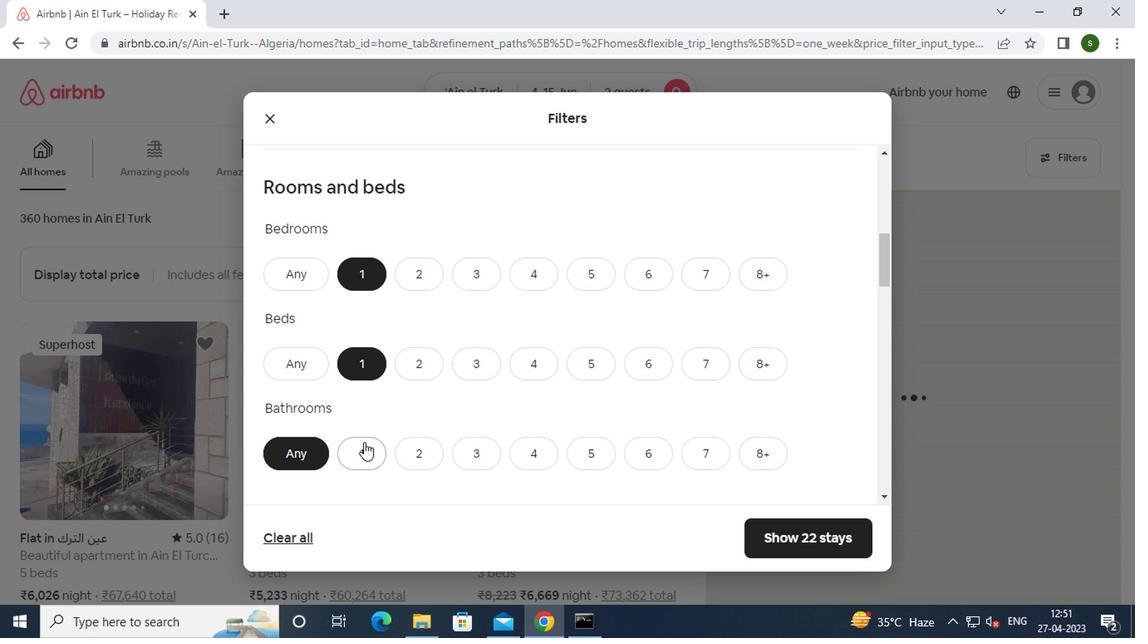 
Action: Mouse moved to (441, 361)
Screenshot: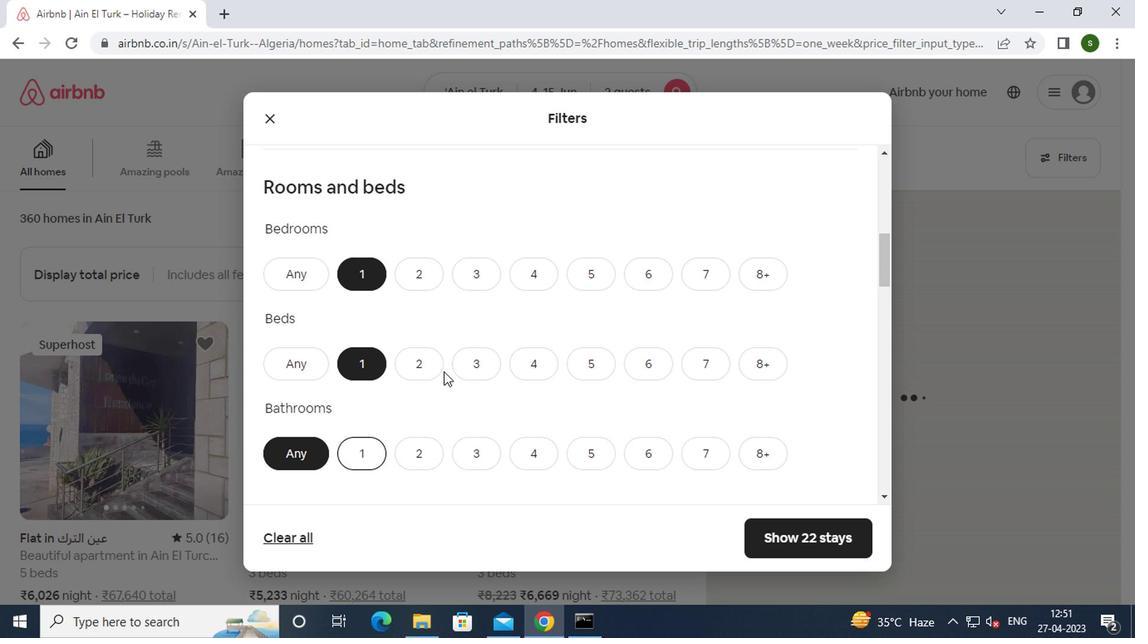 
Action: Mouse scrolled (441, 361) with delta (0, 0)
Screenshot: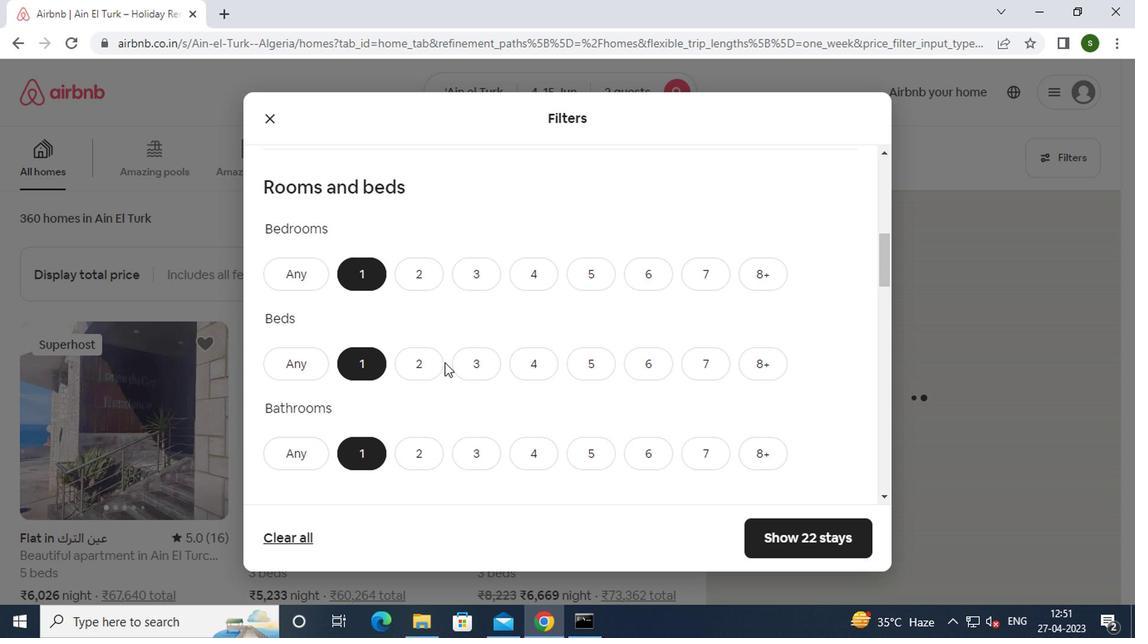 
Action: Mouse scrolled (441, 361) with delta (0, 0)
Screenshot: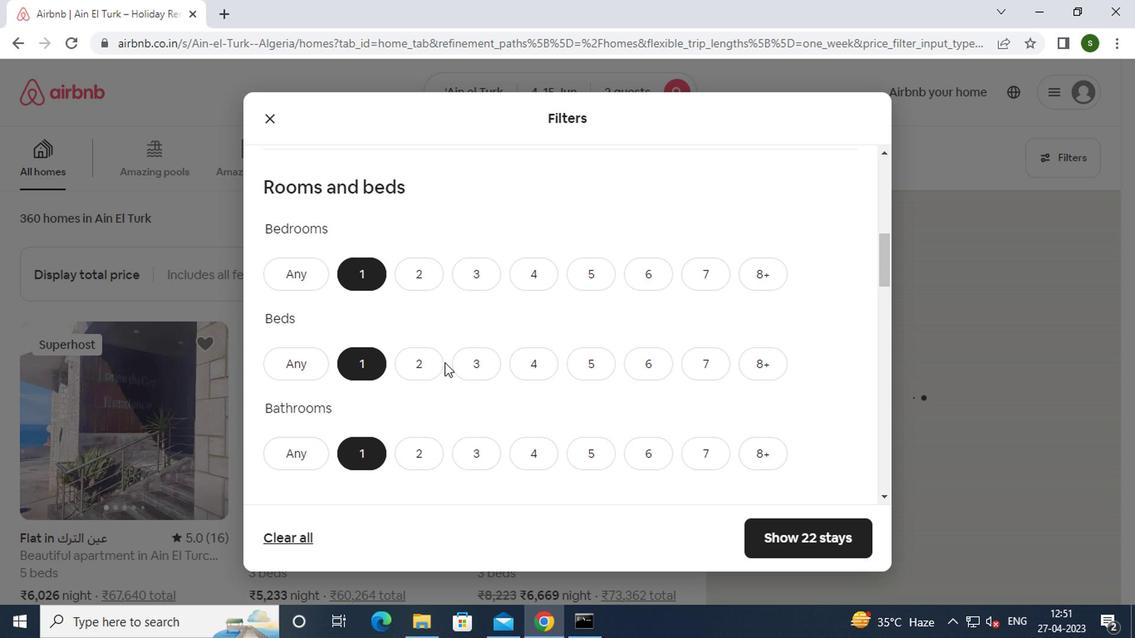 
Action: Mouse scrolled (441, 361) with delta (0, 0)
Screenshot: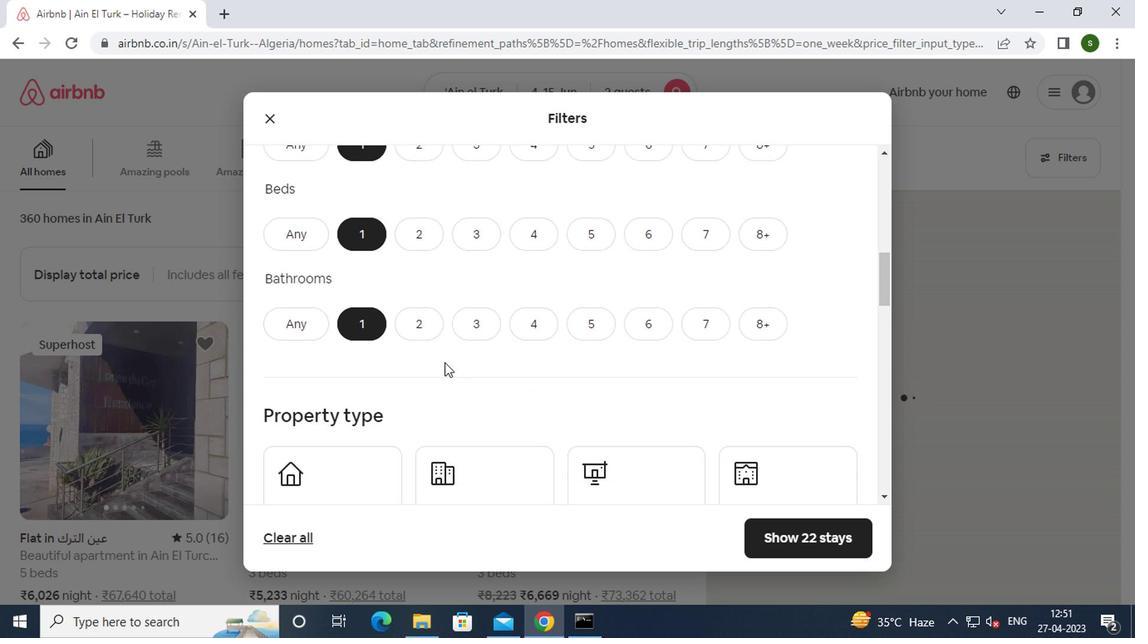 
Action: Mouse moved to (366, 382)
Screenshot: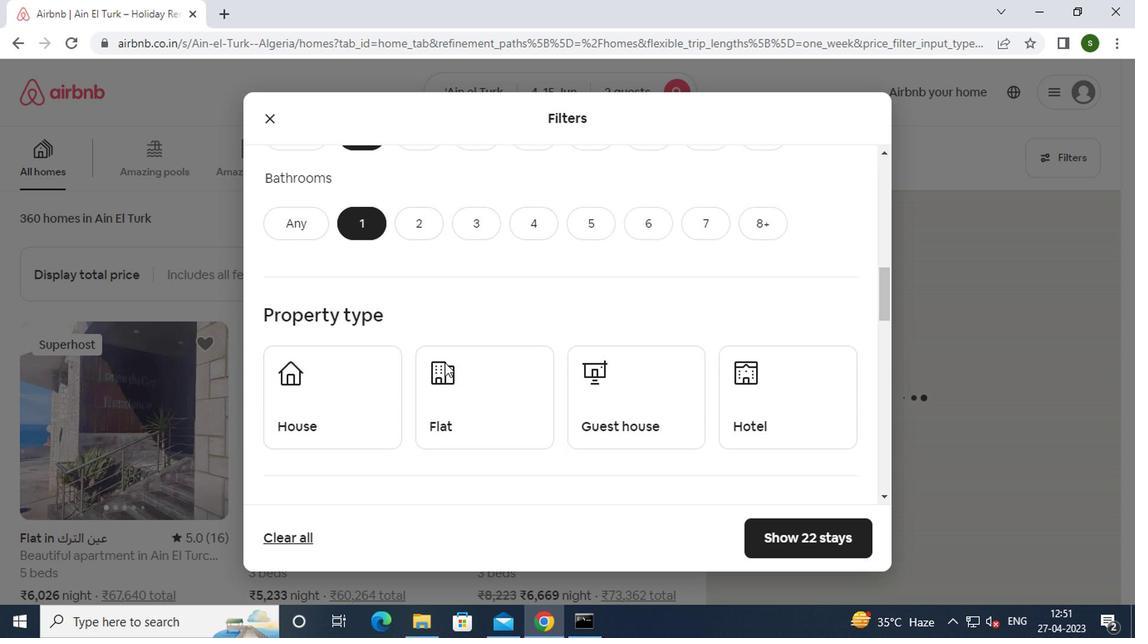 
Action: Mouse pressed left at (366, 382)
Screenshot: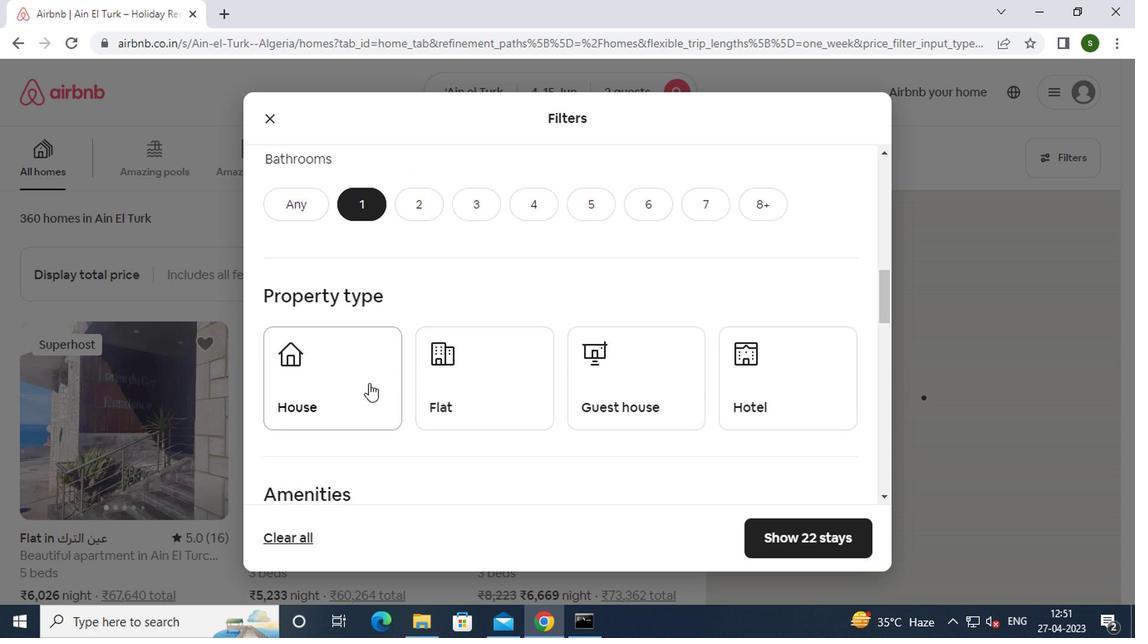 
Action: Mouse moved to (468, 391)
Screenshot: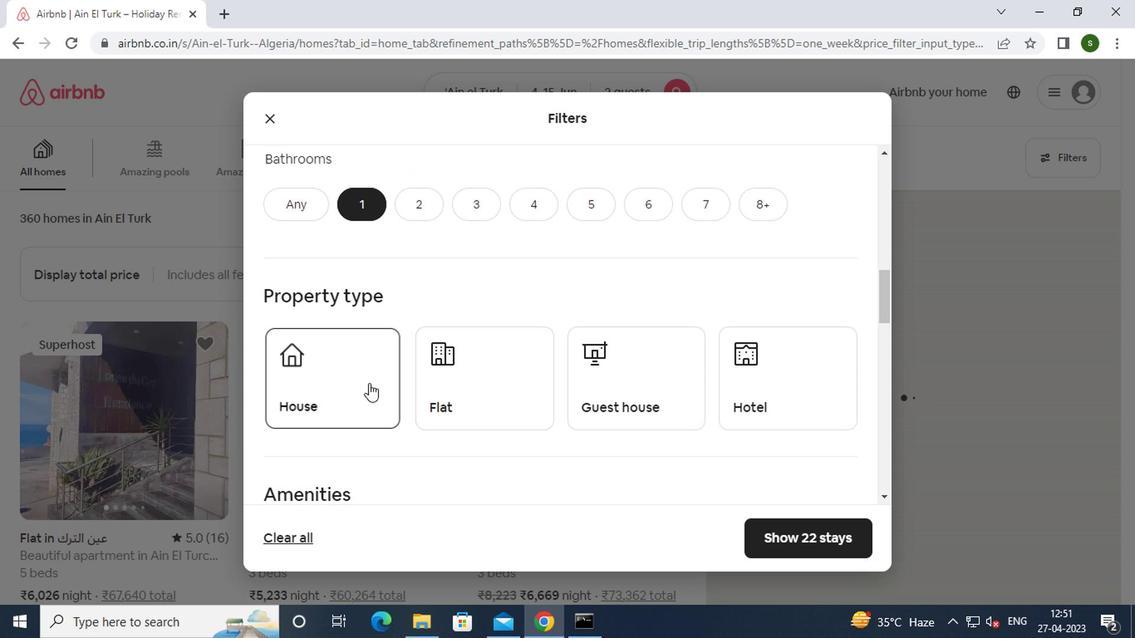 
Action: Mouse pressed left at (468, 391)
Screenshot: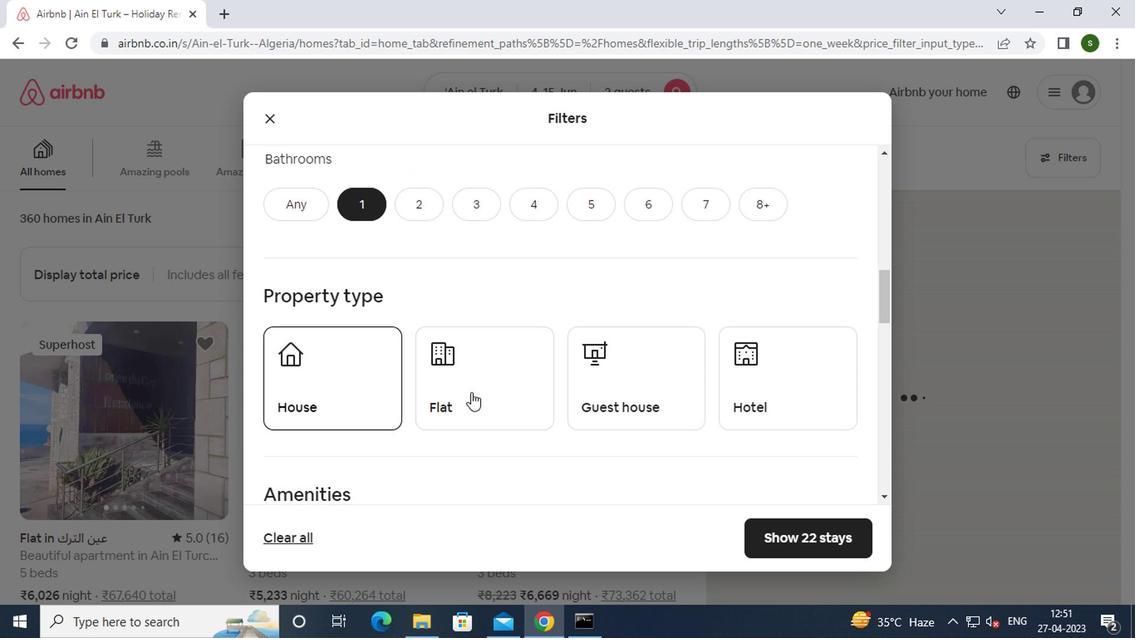 
Action: Mouse moved to (772, 384)
Screenshot: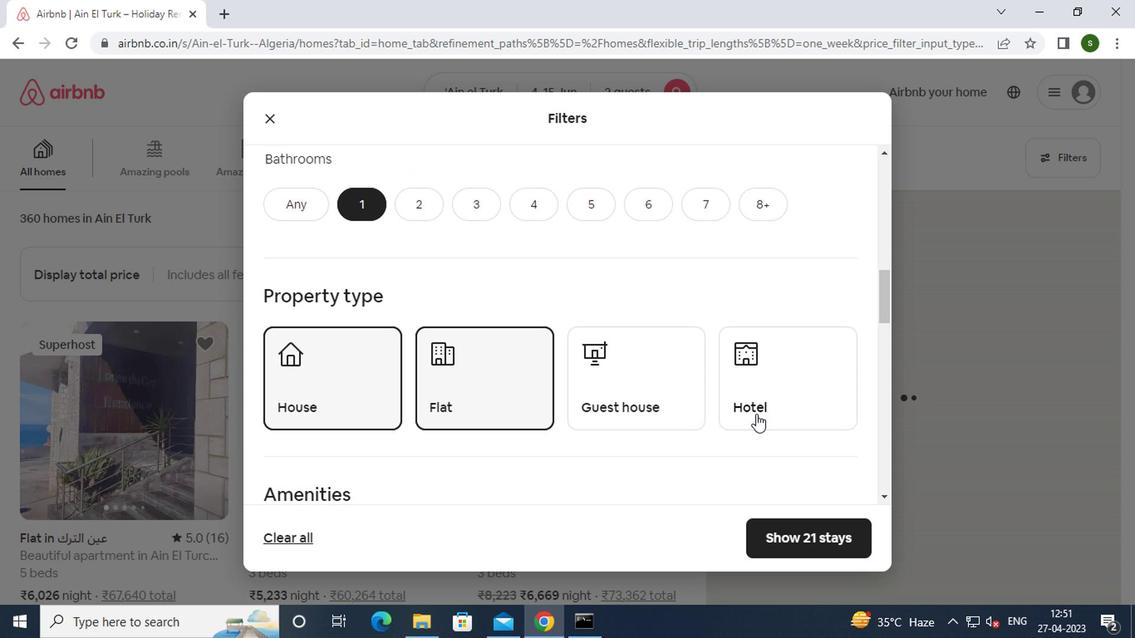 
Action: Mouse pressed left at (772, 384)
Screenshot: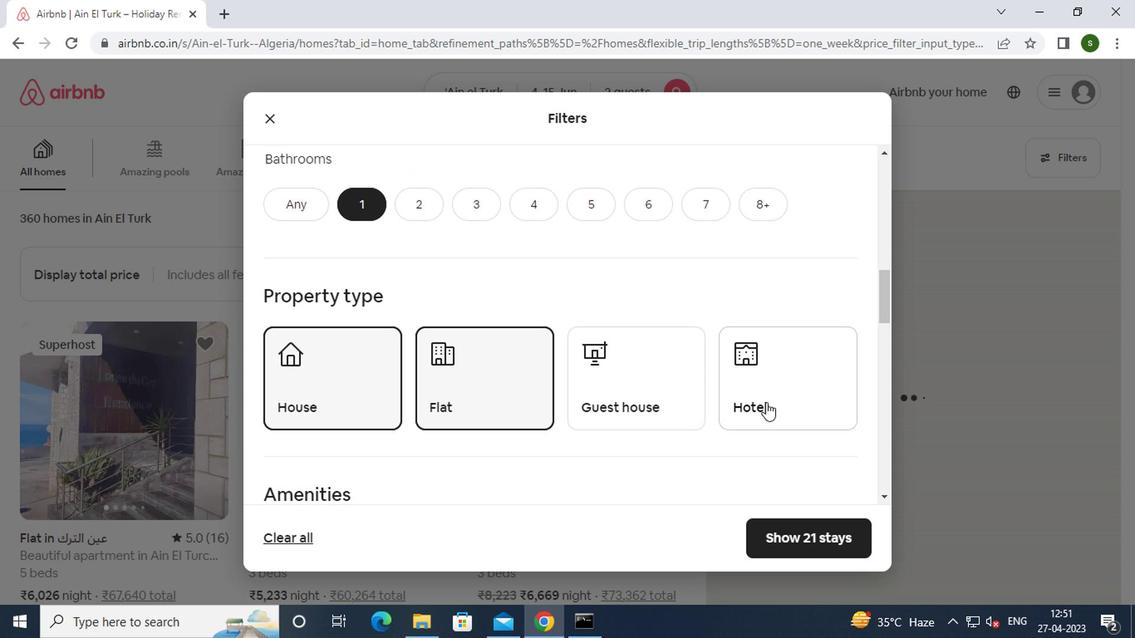 
Action: Mouse moved to (732, 386)
Screenshot: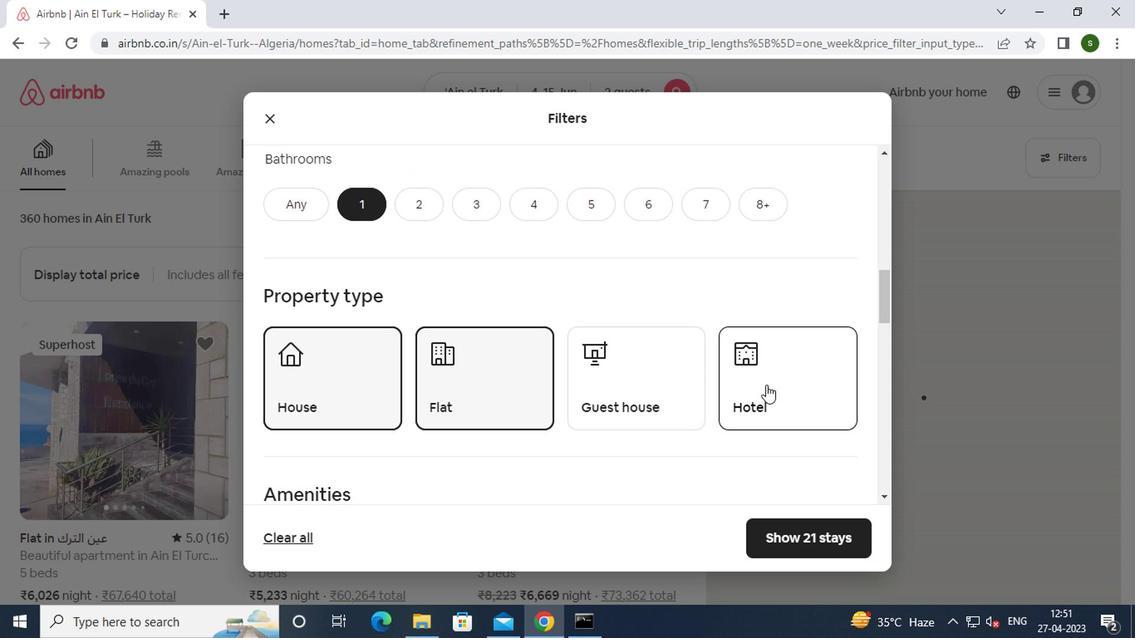 
Action: Mouse scrolled (732, 385) with delta (0, 0)
Screenshot: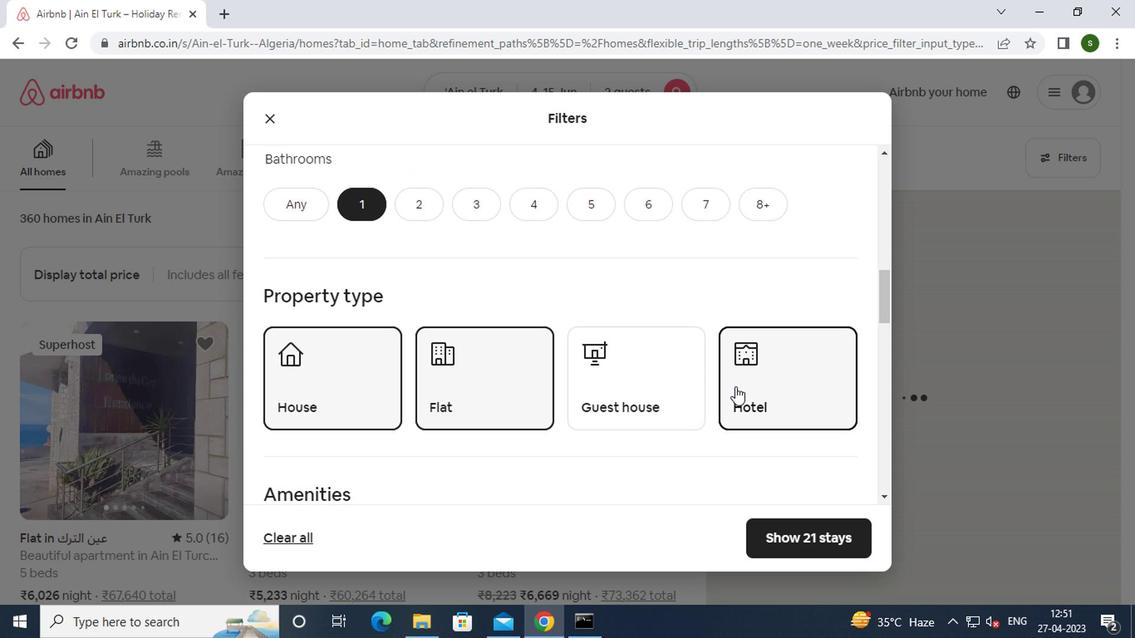 
Action: Mouse scrolled (732, 385) with delta (0, 0)
Screenshot: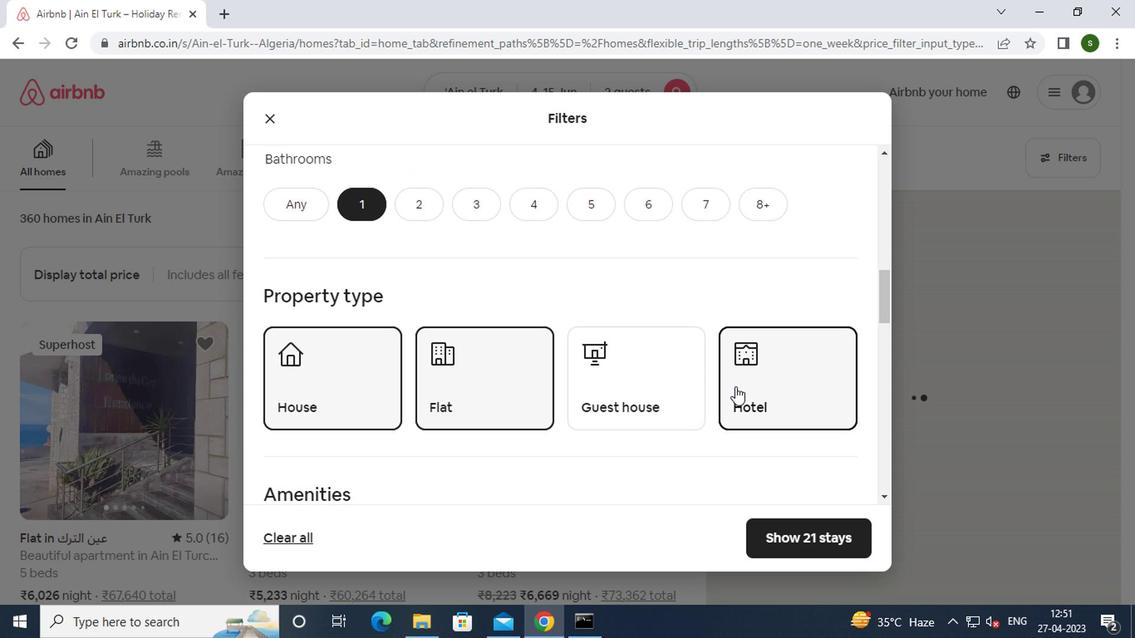 
Action: Mouse scrolled (732, 385) with delta (0, 0)
Screenshot: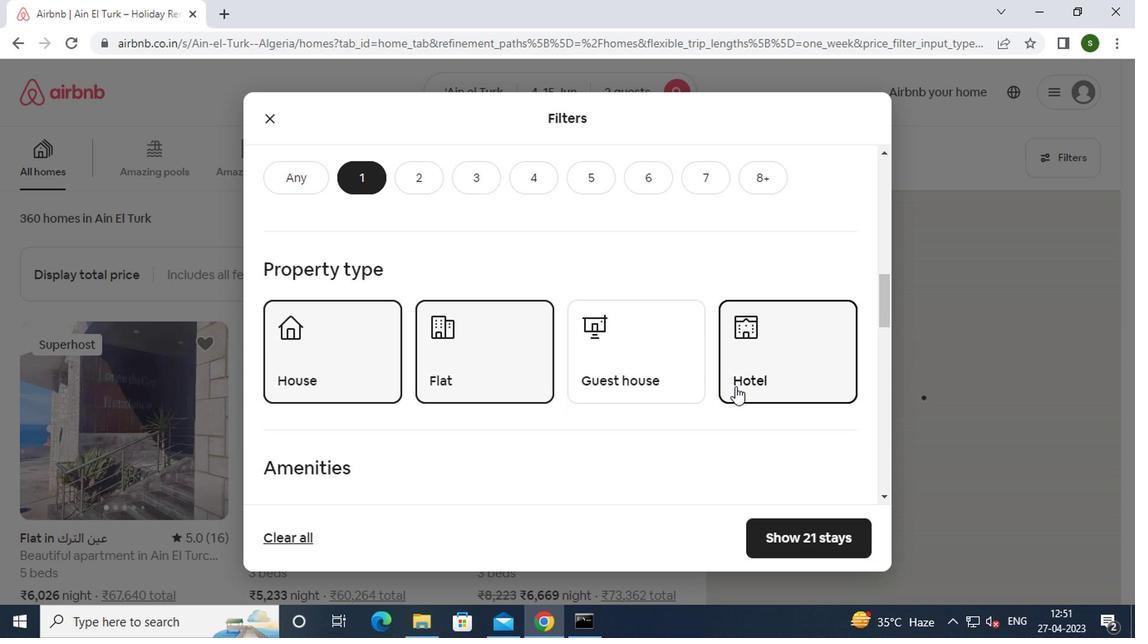 
Action: Mouse scrolled (732, 385) with delta (0, 0)
Screenshot: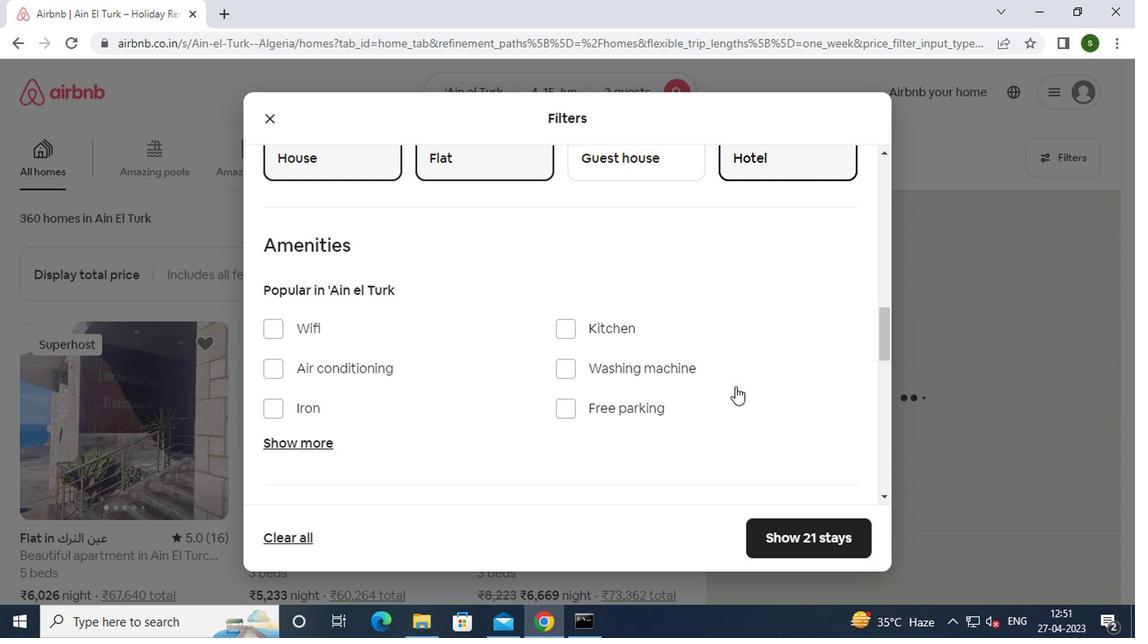 
Action: Mouse scrolled (732, 385) with delta (0, 0)
Screenshot: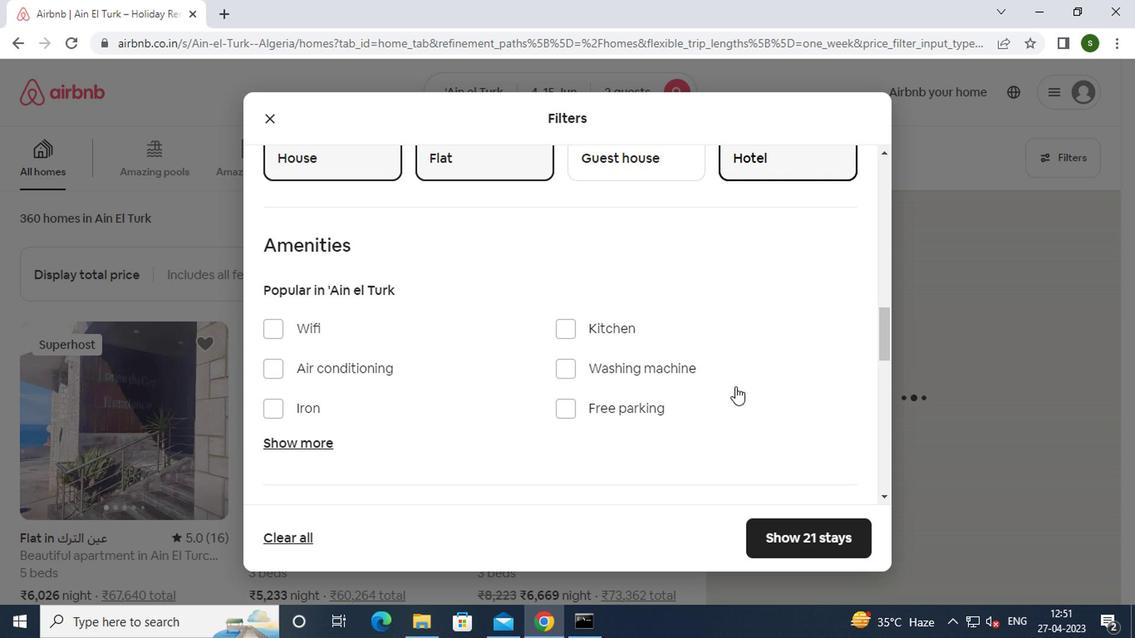 
Action: Mouse scrolled (732, 385) with delta (0, 0)
Screenshot: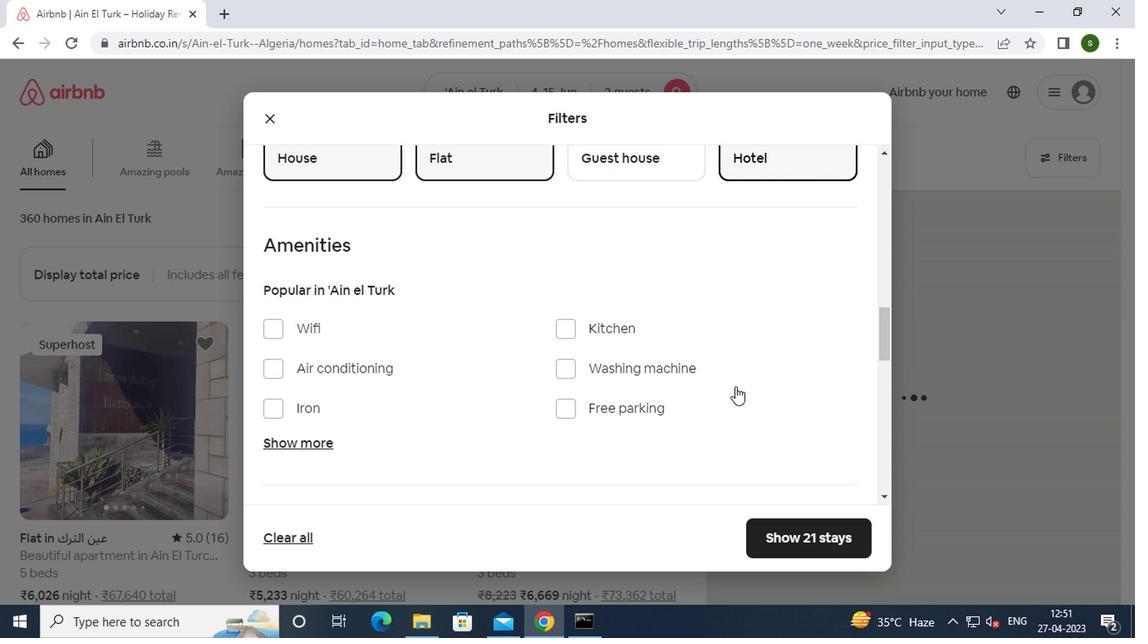 
Action: Mouse moved to (811, 384)
Screenshot: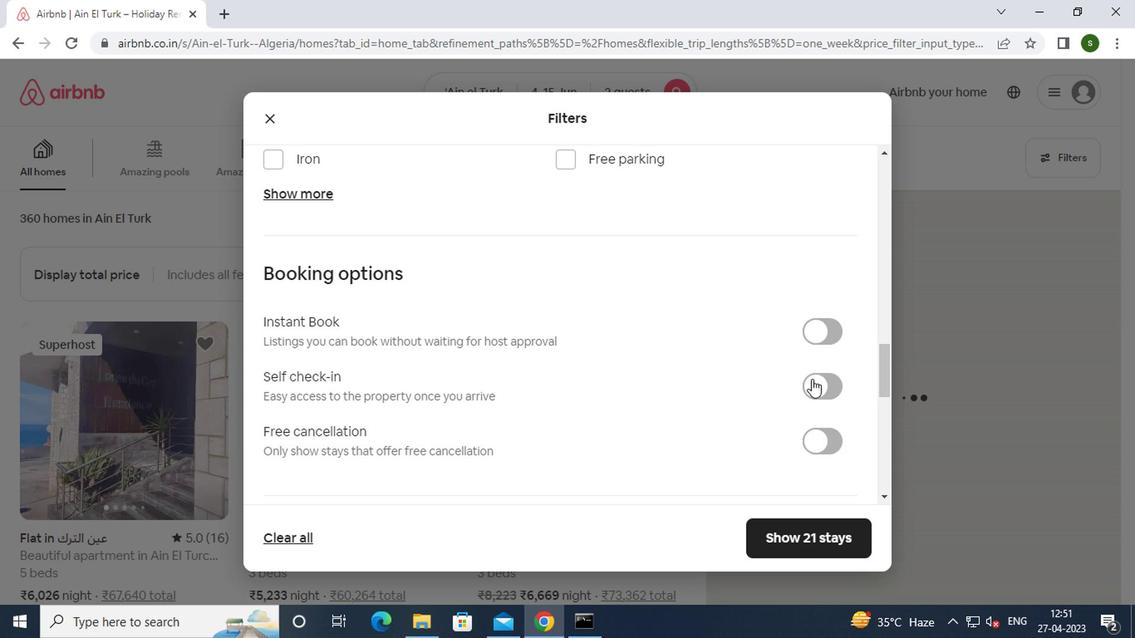 
Action: Mouse pressed left at (811, 384)
Screenshot: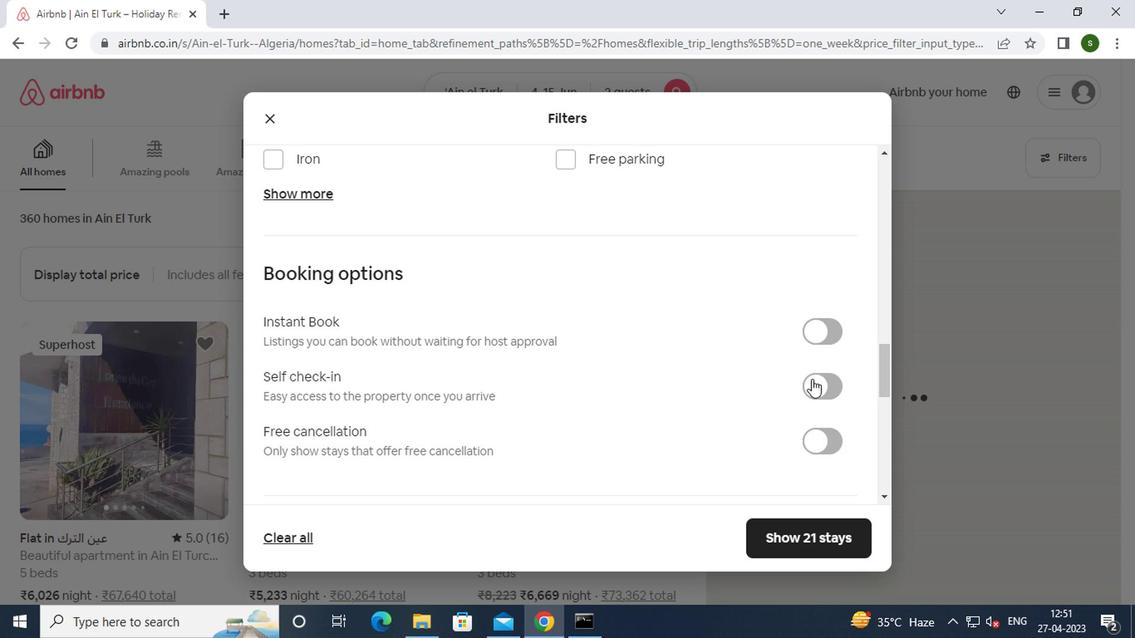 
Action: Mouse moved to (764, 539)
Screenshot: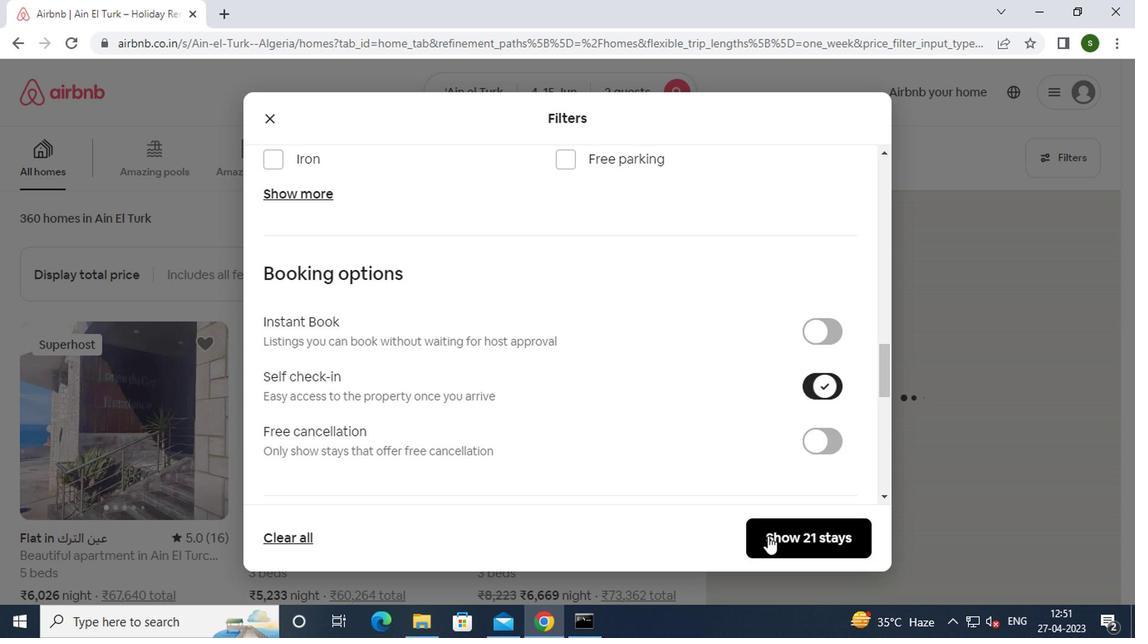 
Action: Mouse pressed left at (764, 539)
Screenshot: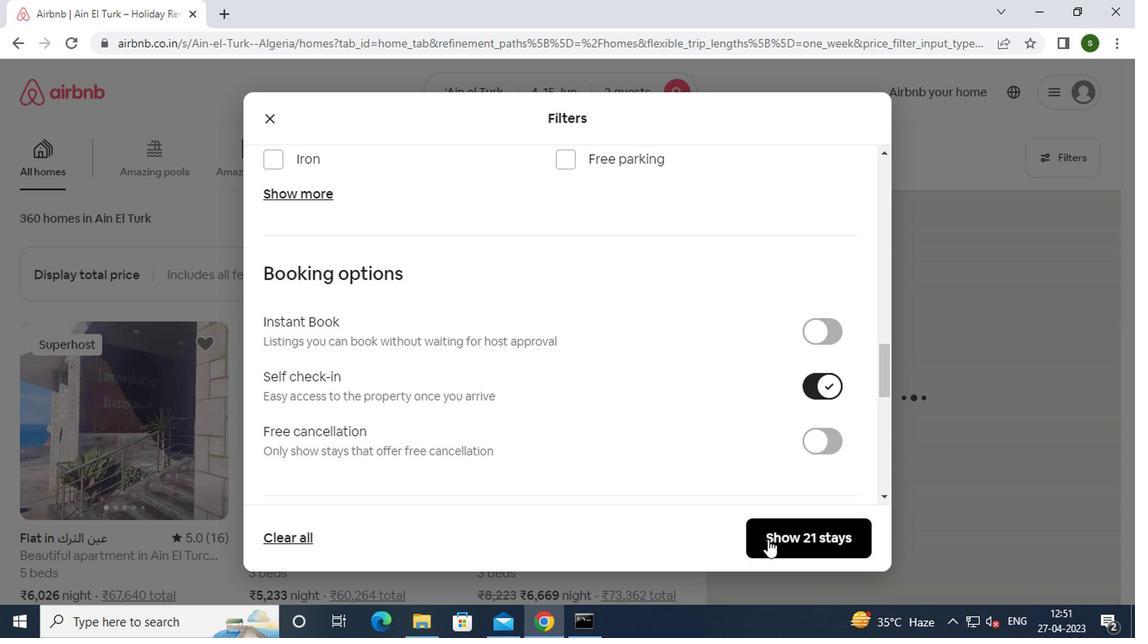 
